 Task: Add a dentist appointment for a teeth cleaning on the 18th at 3:00 PM.
Action: Mouse moved to (583, 166)
Screenshot: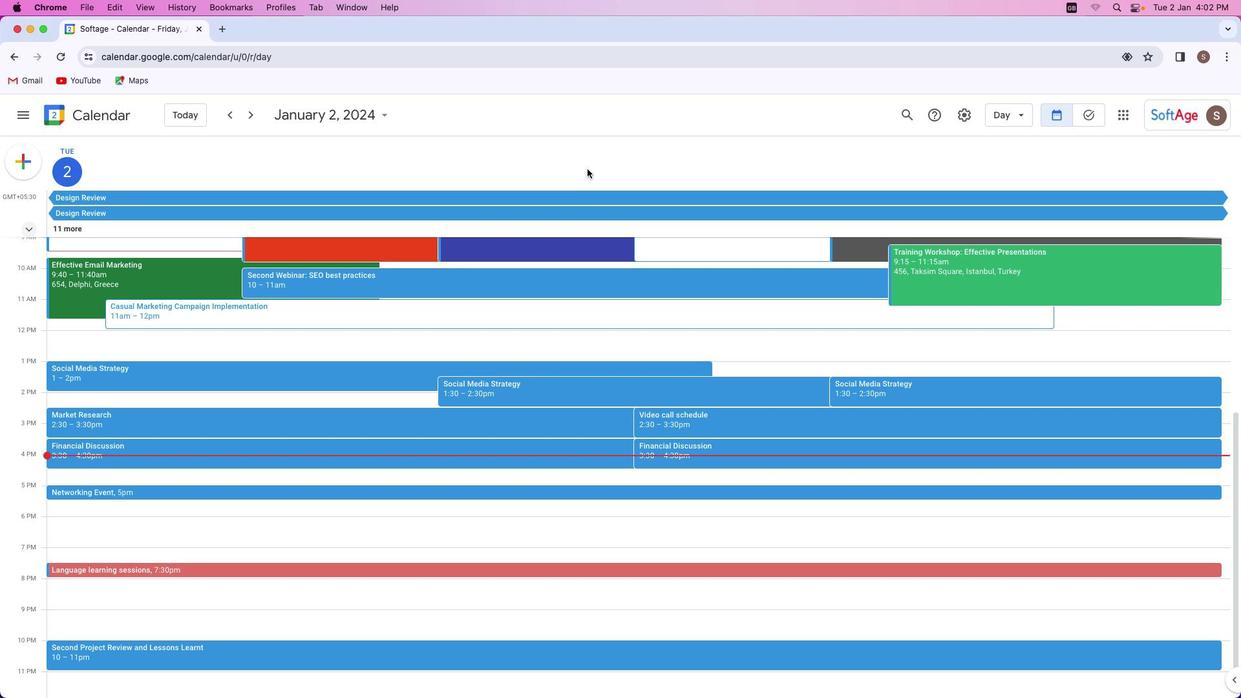 
Action: Mouse pressed left at (583, 166)
Screenshot: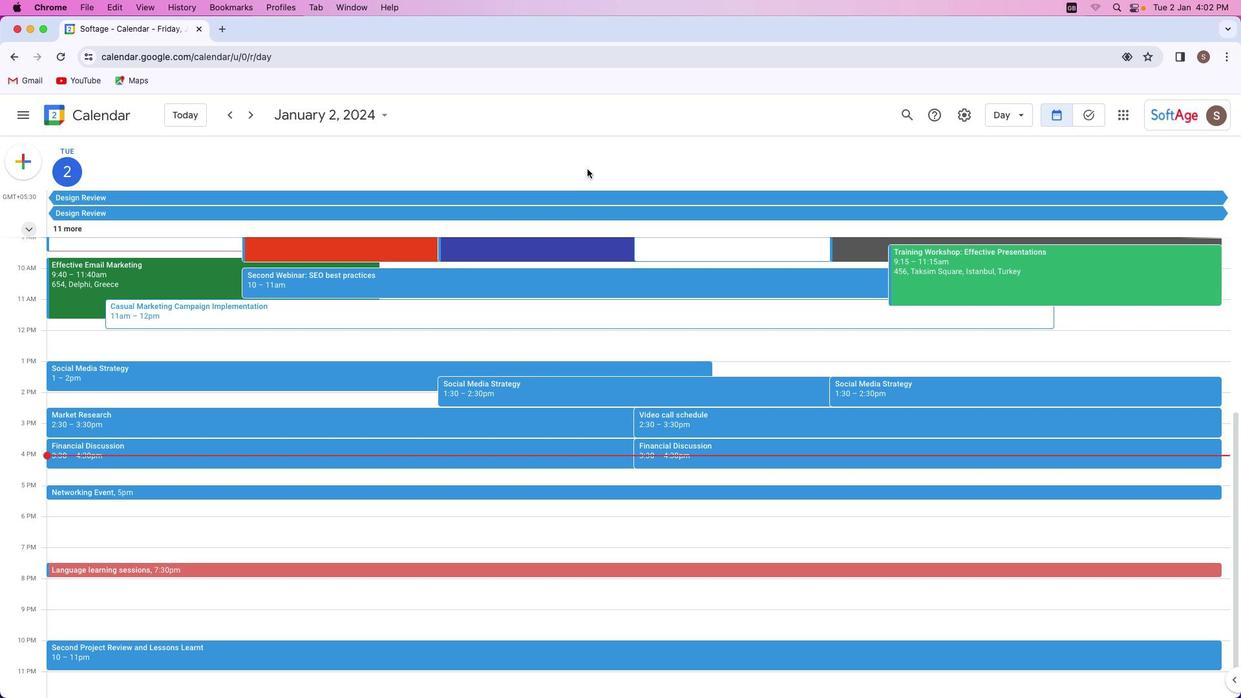 
Action: Mouse moved to (19, 155)
Screenshot: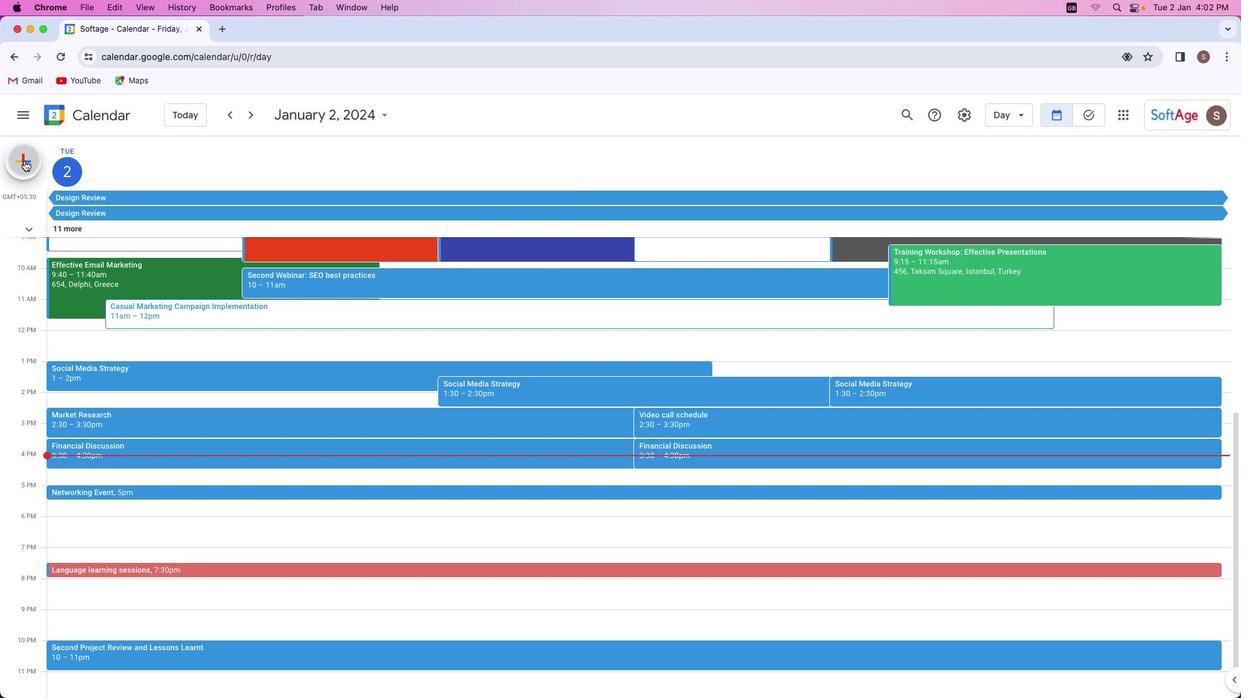 
Action: Mouse pressed left at (19, 155)
Screenshot: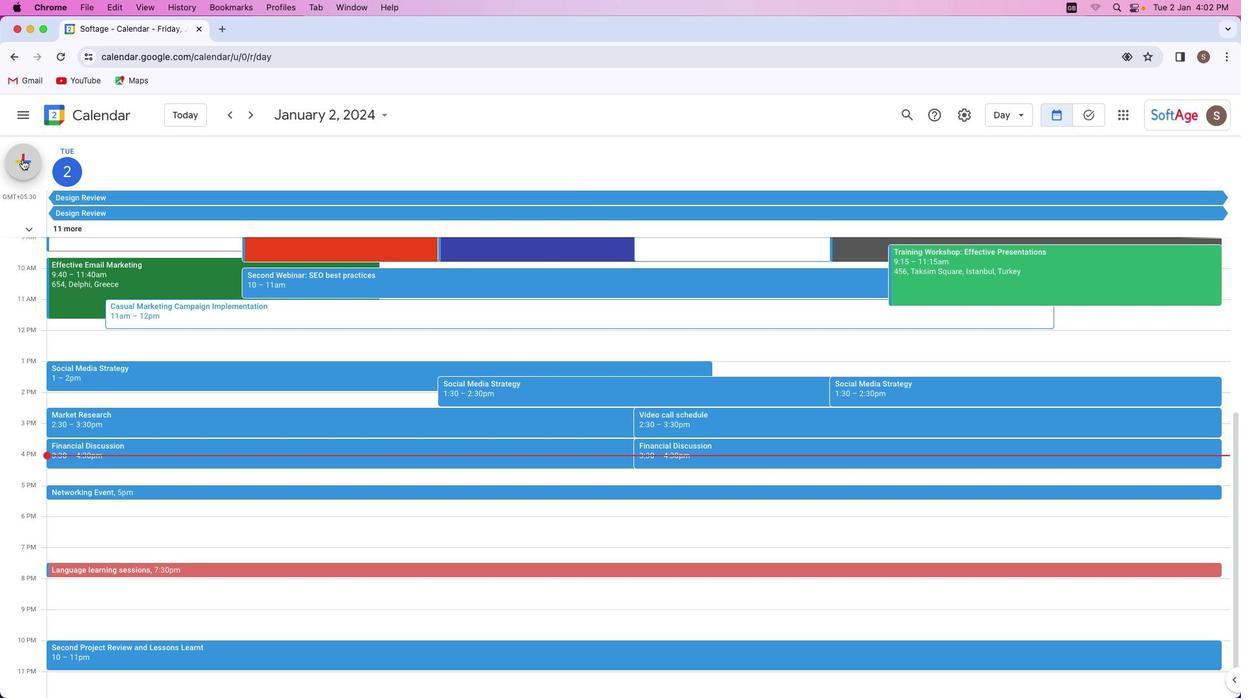 
Action: Mouse moved to (72, 296)
Screenshot: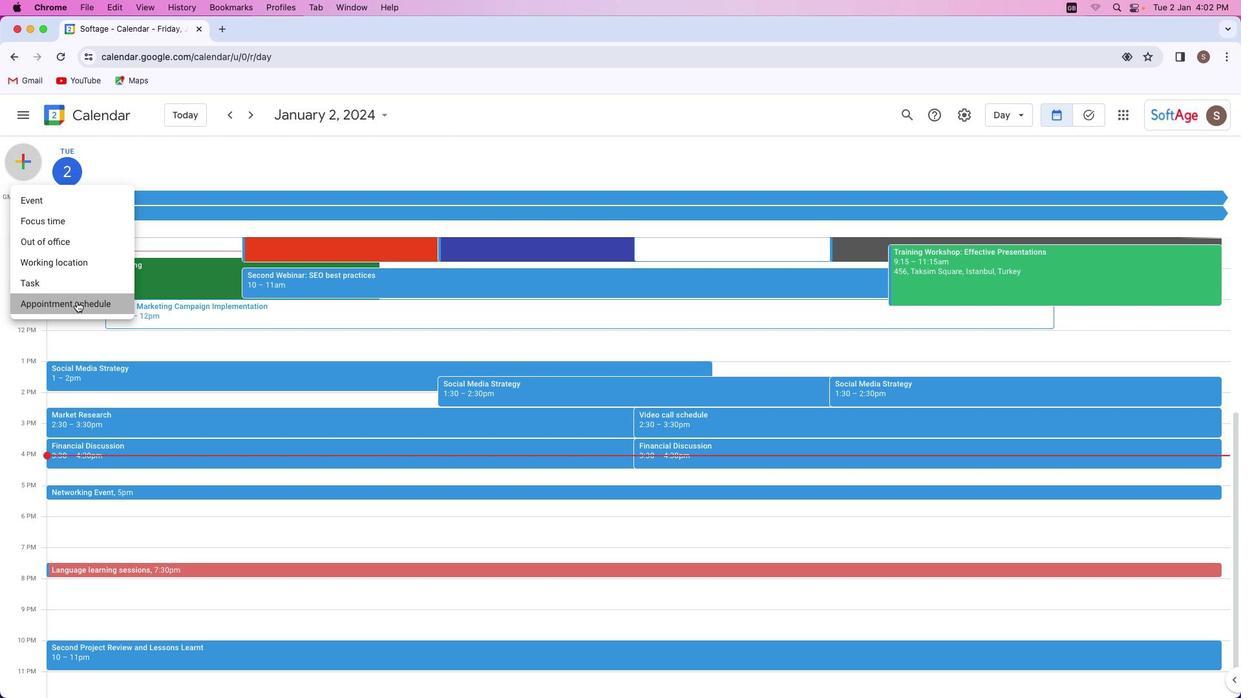 
Action: Mouse pressed left at (72, 296)
Screenshot: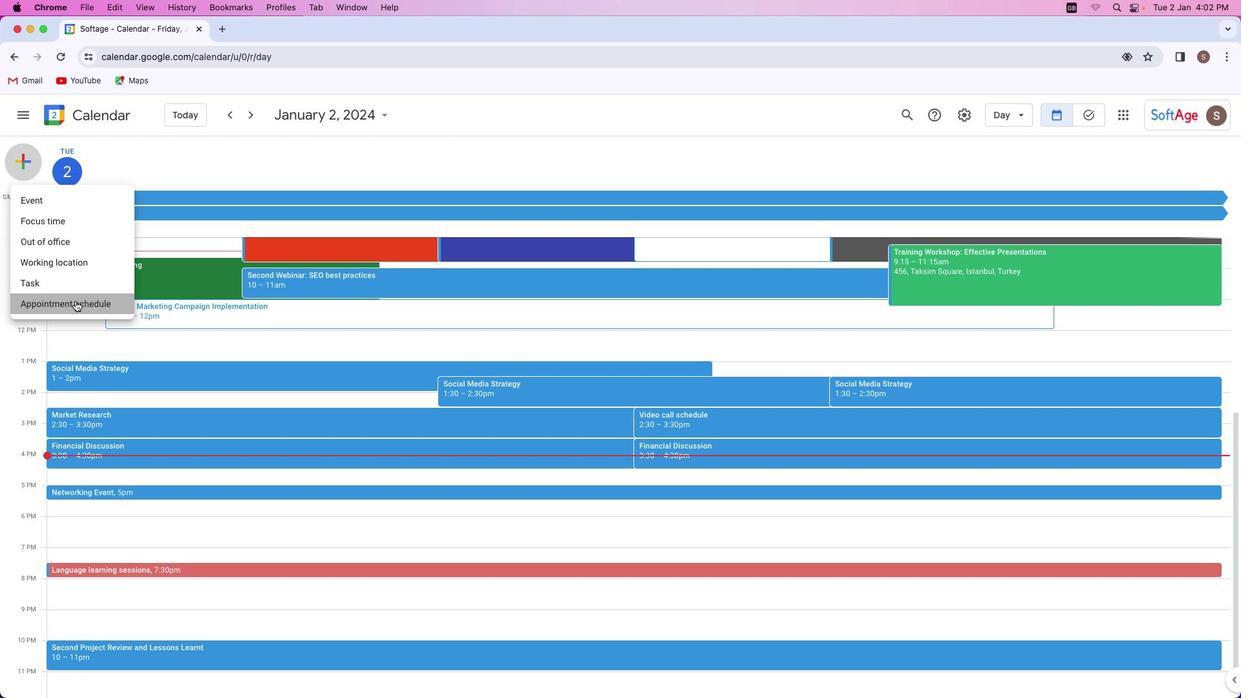 
Action: Mouse moved to (98, 153)
Screenshot: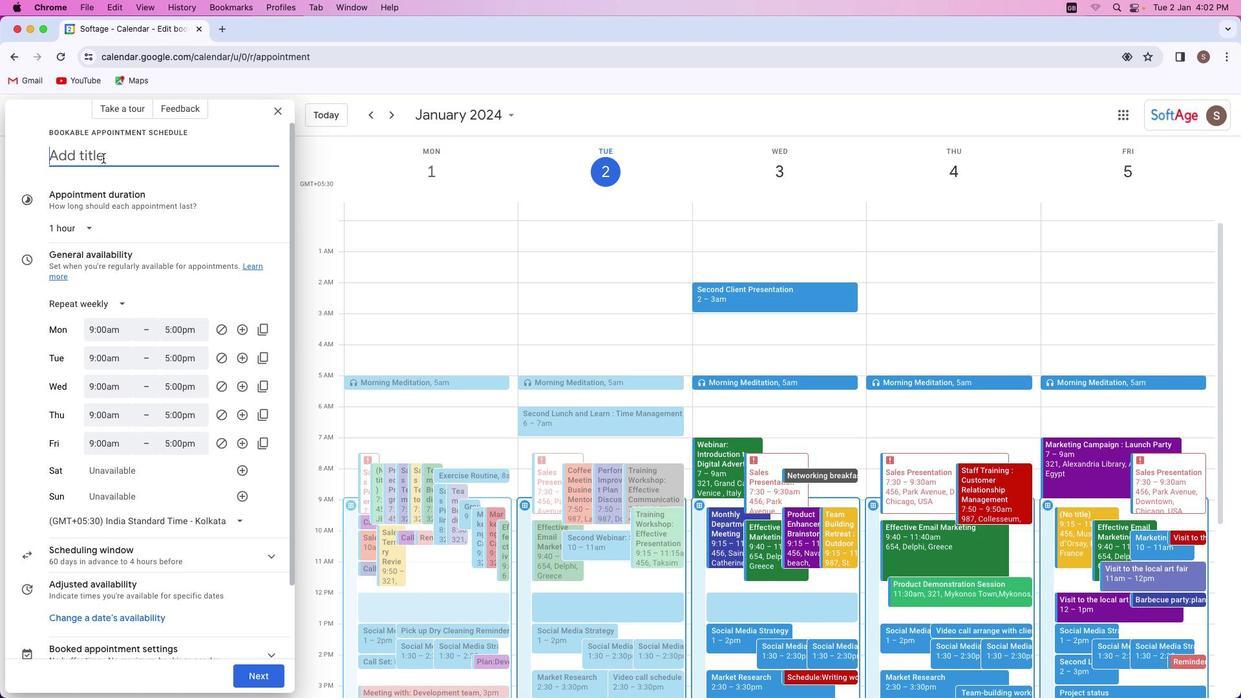 
Action: Key pressed Key.shift'D''e''n''t''i''s''t'Key.space'f''o''r'Key.space't''e''e''t''h'Key.space'c''l''e''a''n''i''n''g'
Screenshot: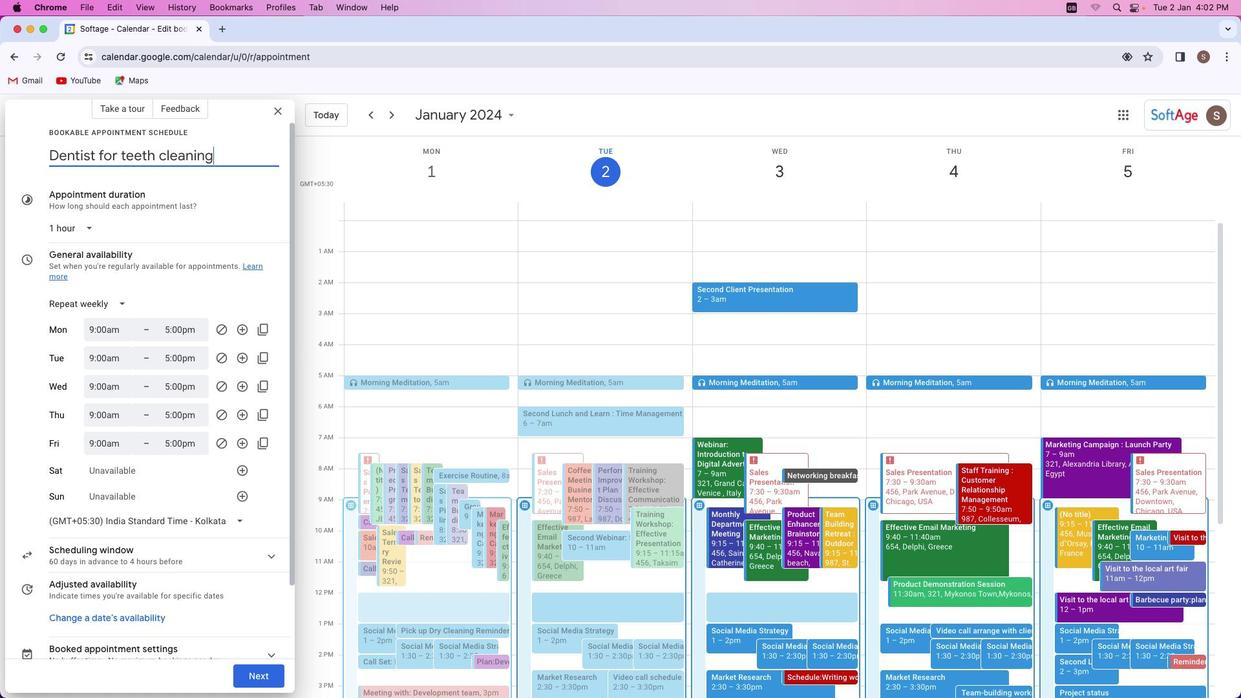 
Action: Mouse moved to (105, 301)
Screenshot: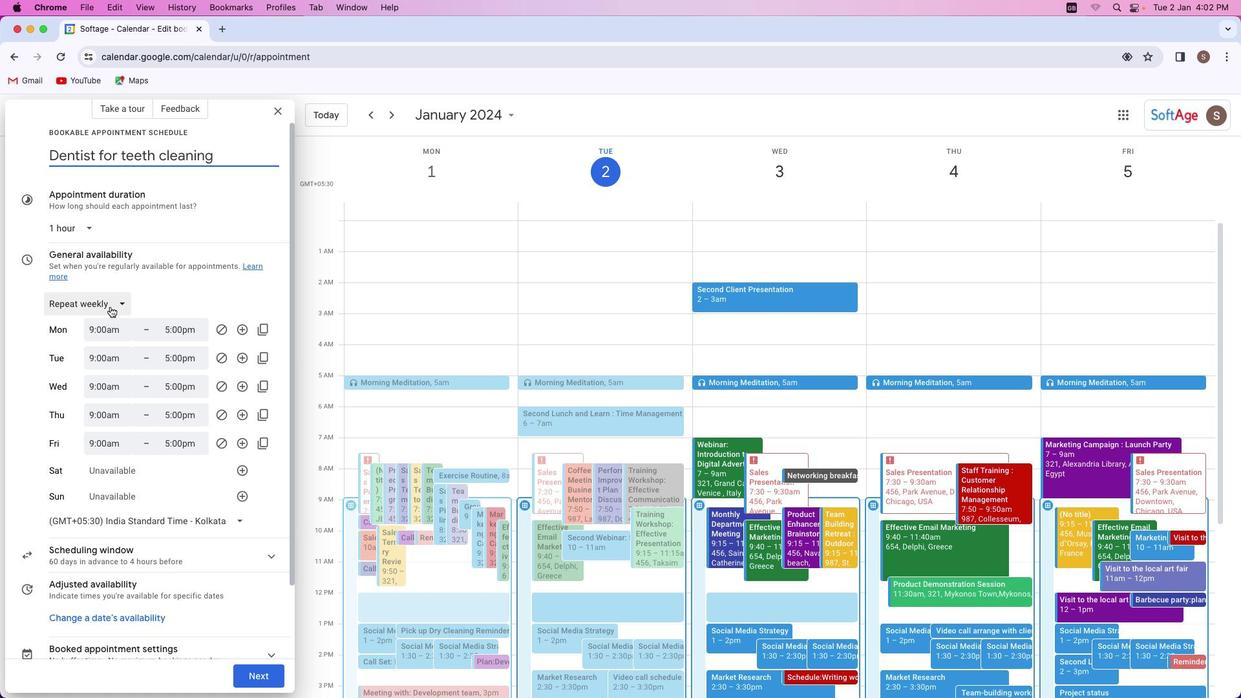 
Action: Mouse pressed left at (105, 301)
Screenshot: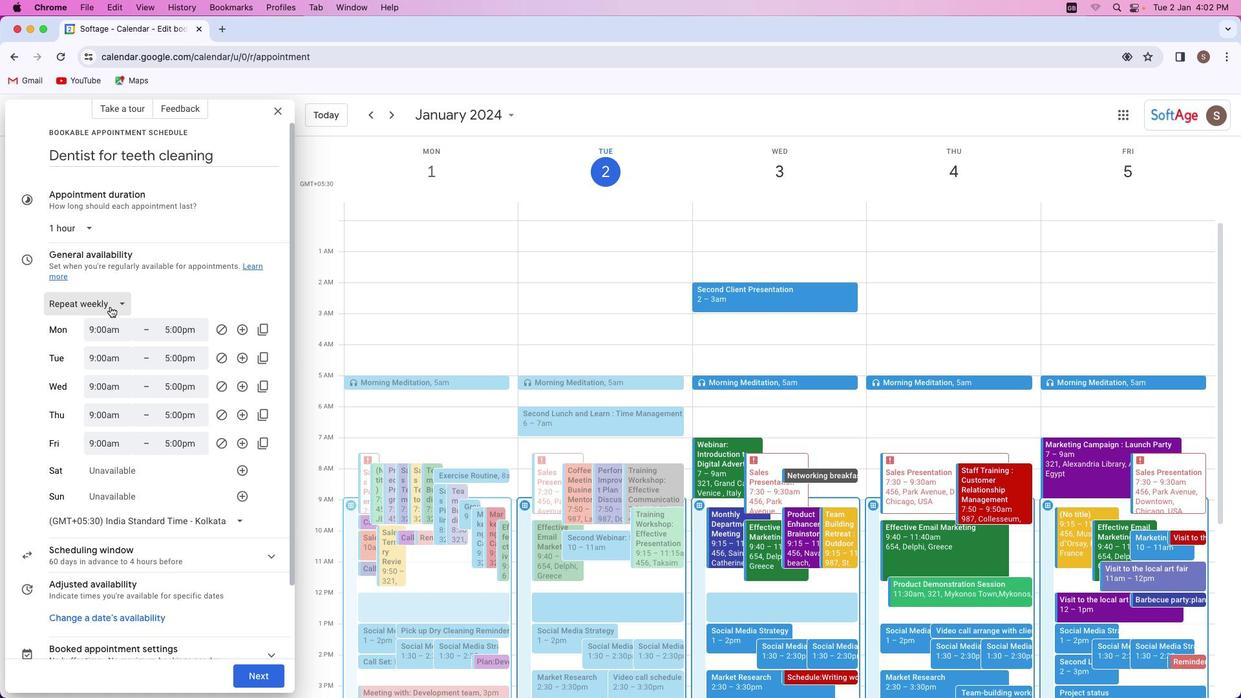 
Action: Mouse moved to (107, 325)
Screenshot: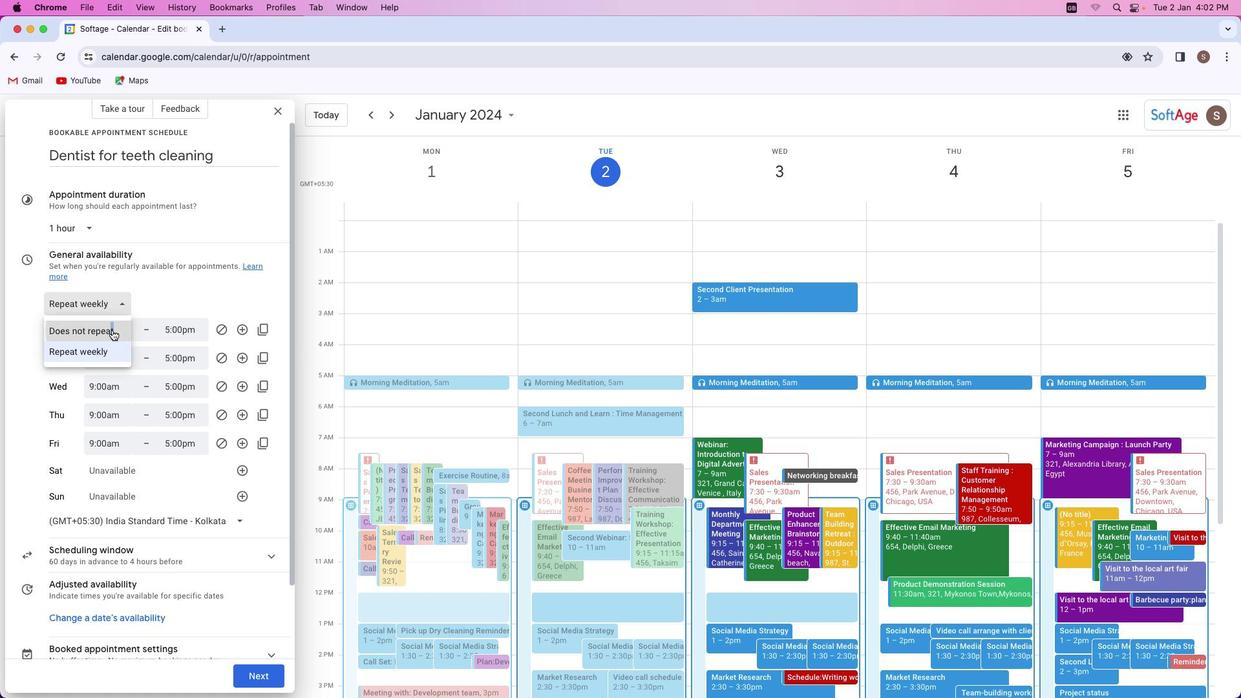 
Action: Mouse pressed left at (107, 325)
Screenshot: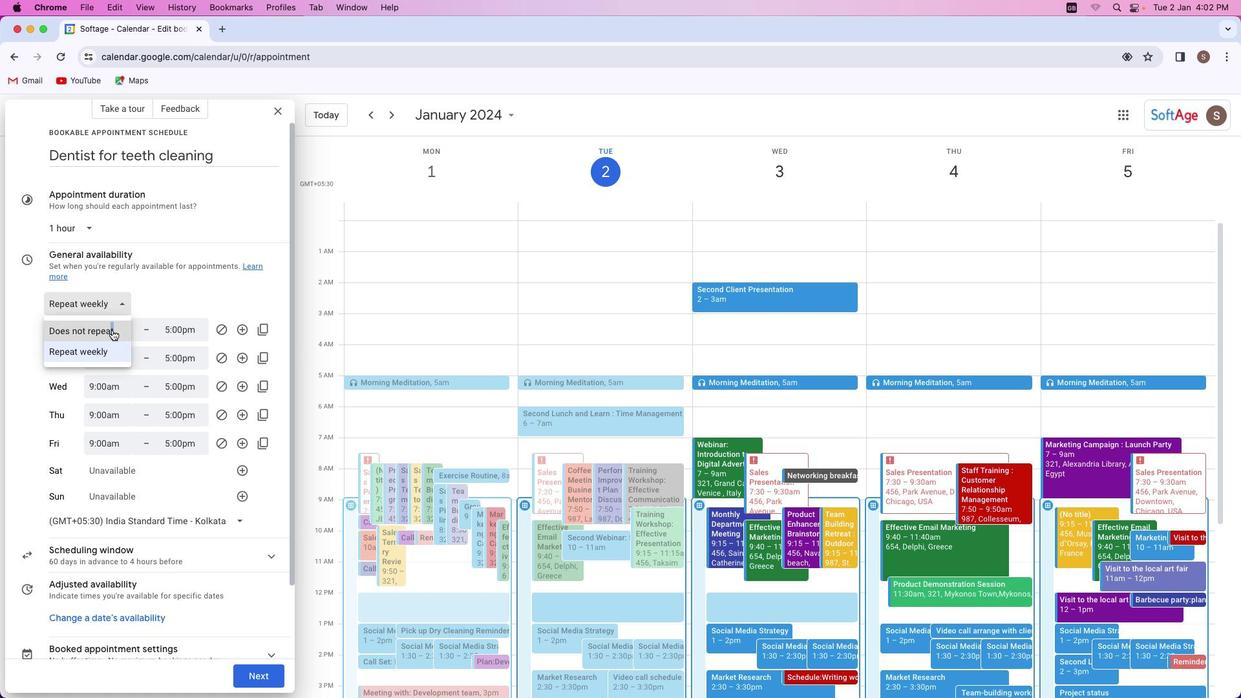 
Action: Mouse moved to (81, 314)
Screenshot: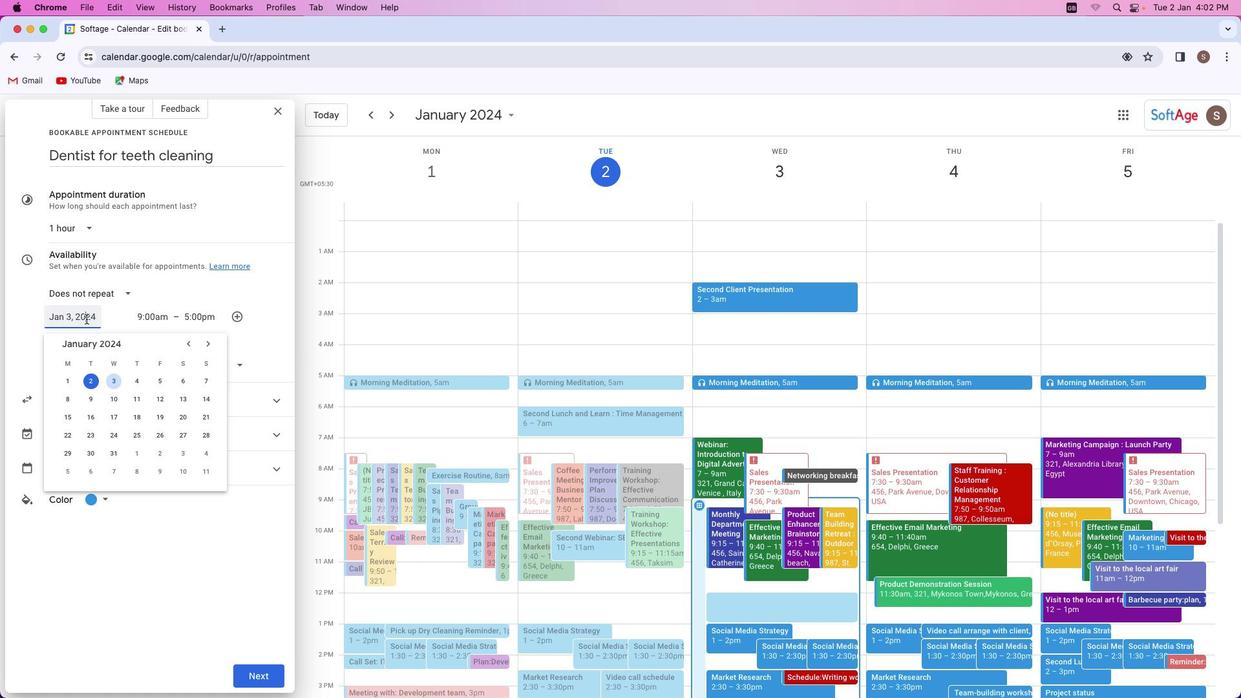 
Action: Mouse pressed left at (81, 314)
Screenshot: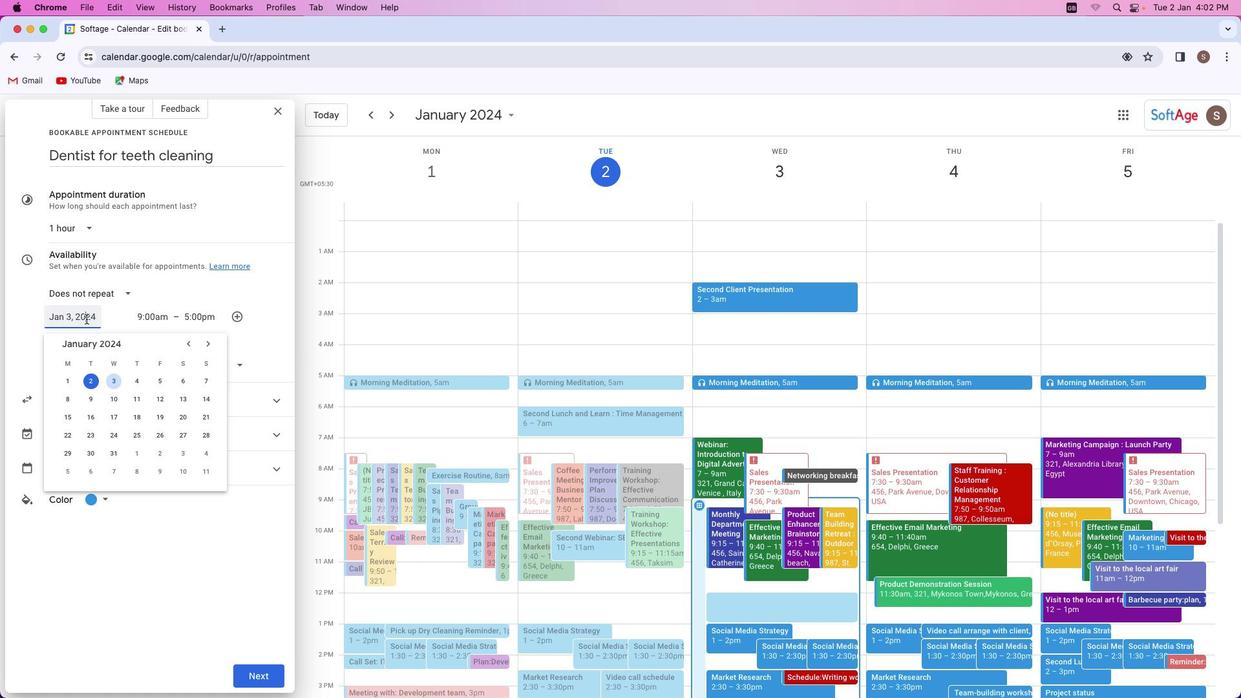 
Action: Mouse moved to (132, 415)
Screenshot: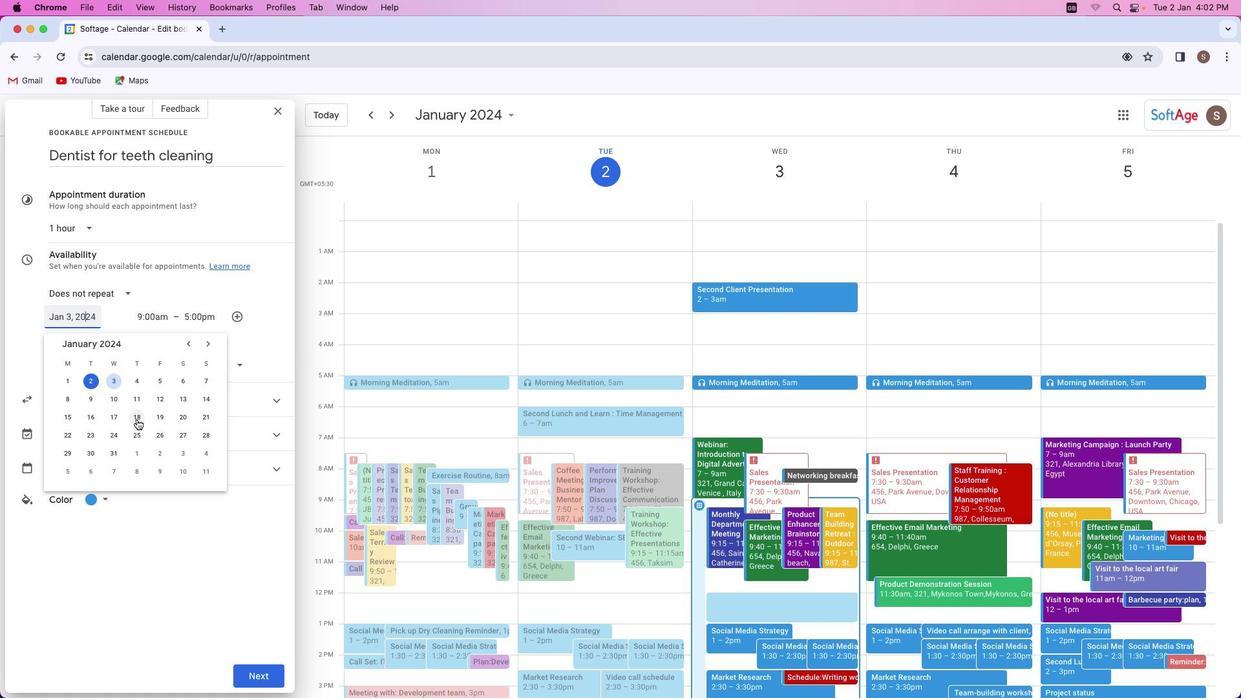 
Action: Mouse pressed left at (132, 415)
Screenshot: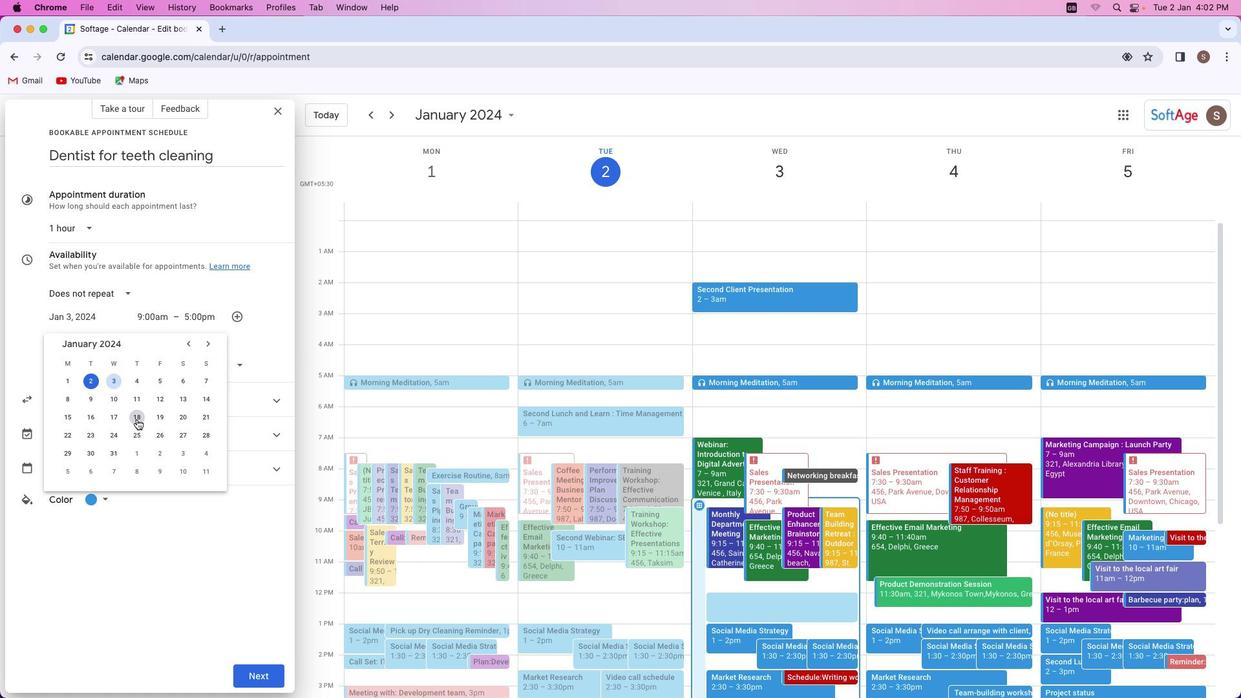 
Action: Mouse moved to (146, 307)
Screenshot: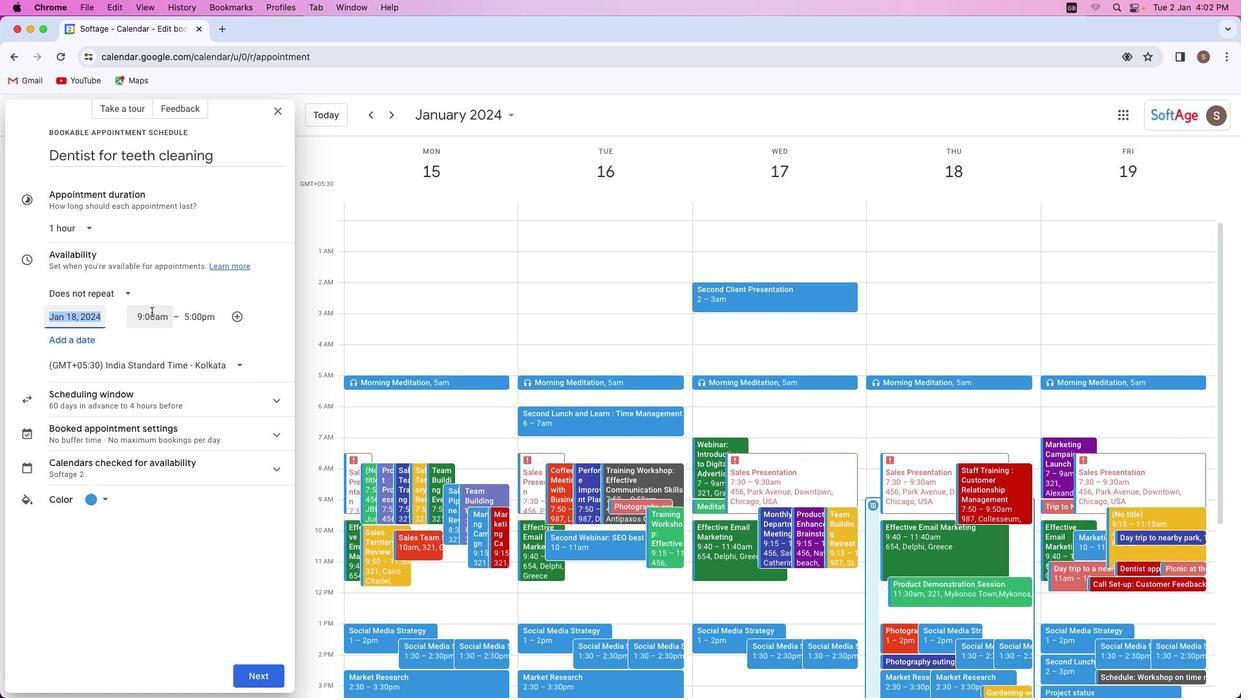 
Action: Mouse pressed left at (146, 307)
Screenshot: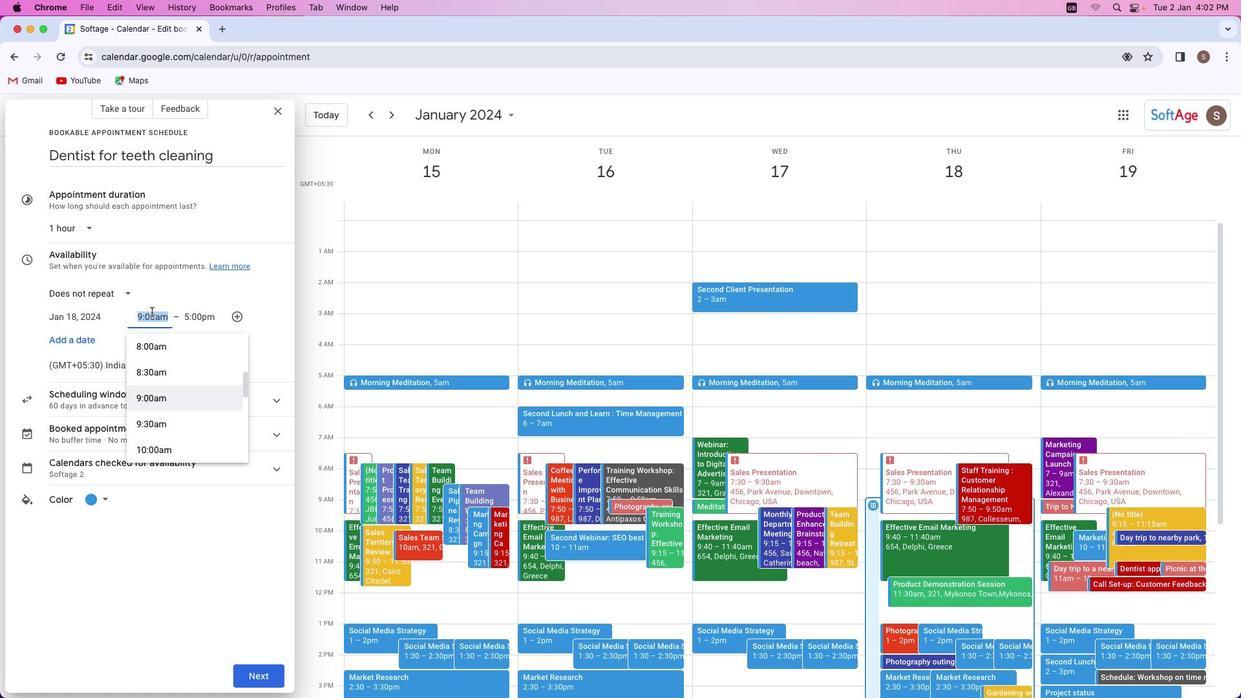 
Action: Mouse moved to (171, 378)
Screenshot: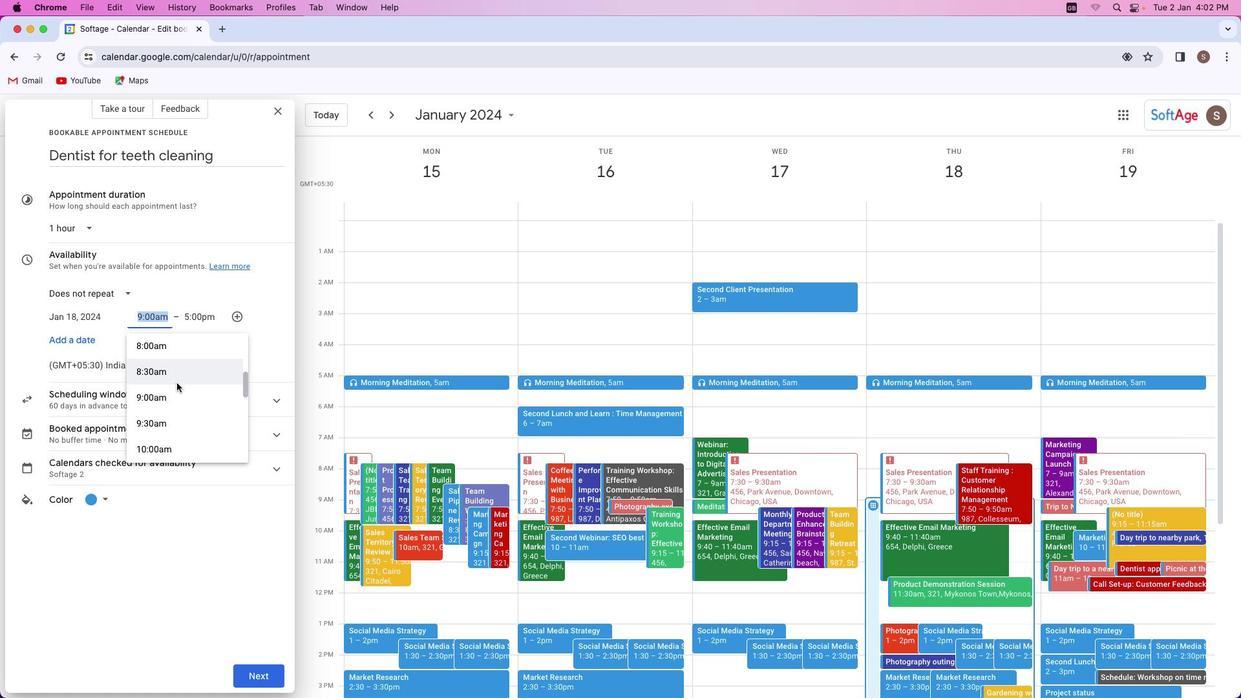 
Action: Mouse scrolled (171, 378) with delta (-3, -4)
Screenshot: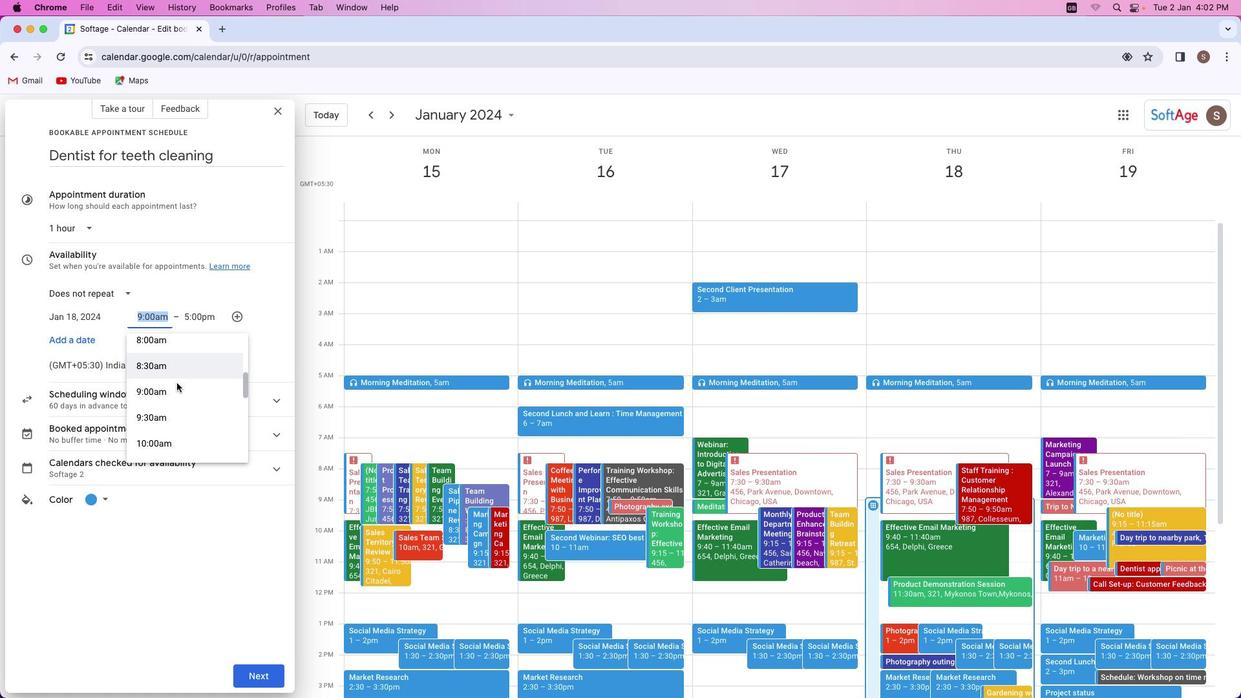 
Action: Mouse scrolled (171, 378) with delta (-3, -4)
Screenshot: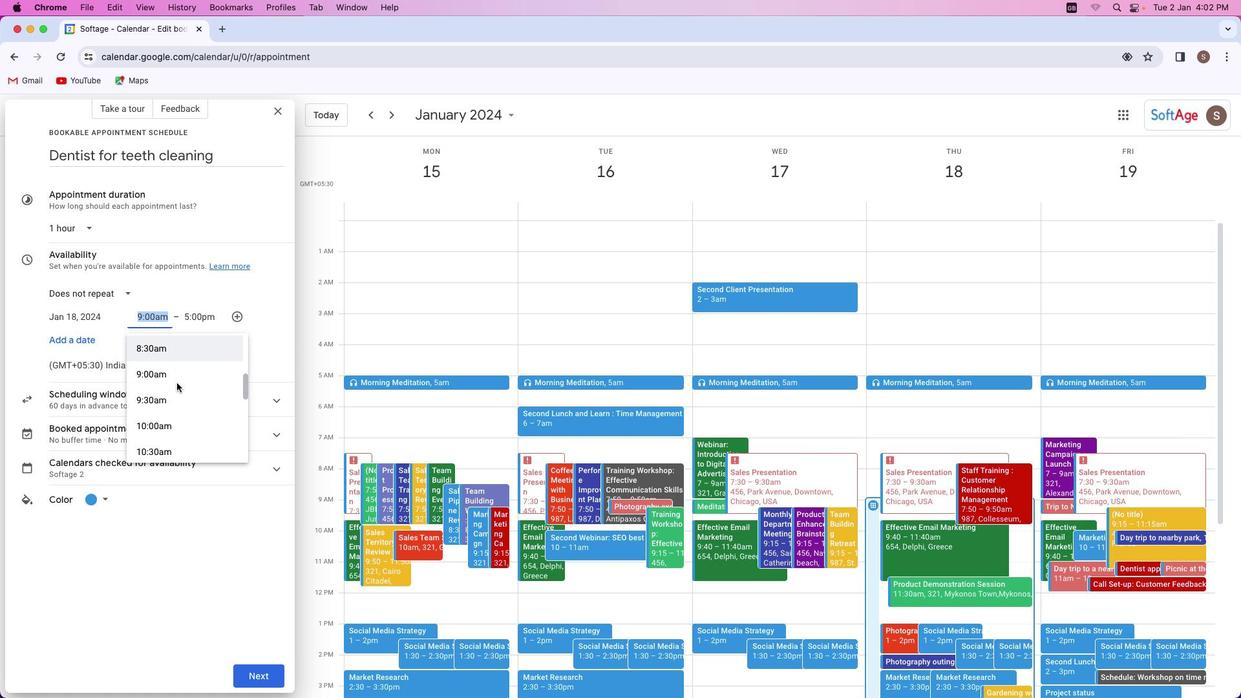 
Action: Mouse scrolled (171, 378) with delta (-3, -4)
Screenshot: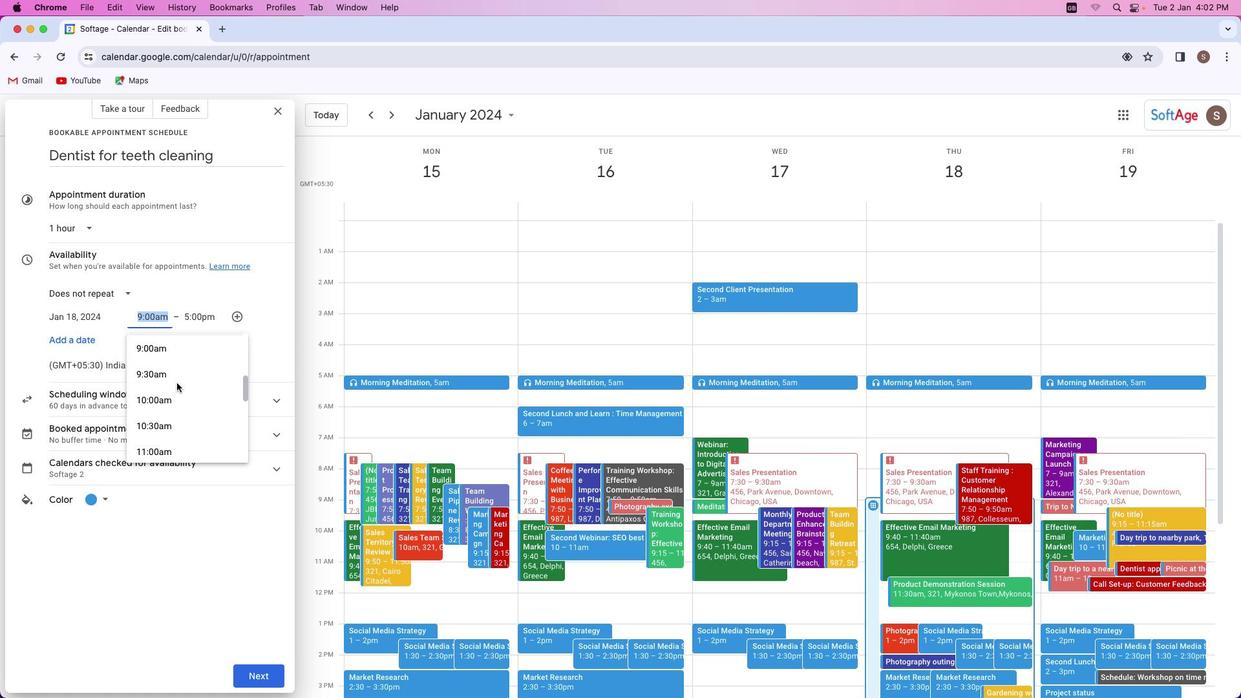 
Action: Mouse scrolled (171, 378) with delta (-3, -4)
Screenshot: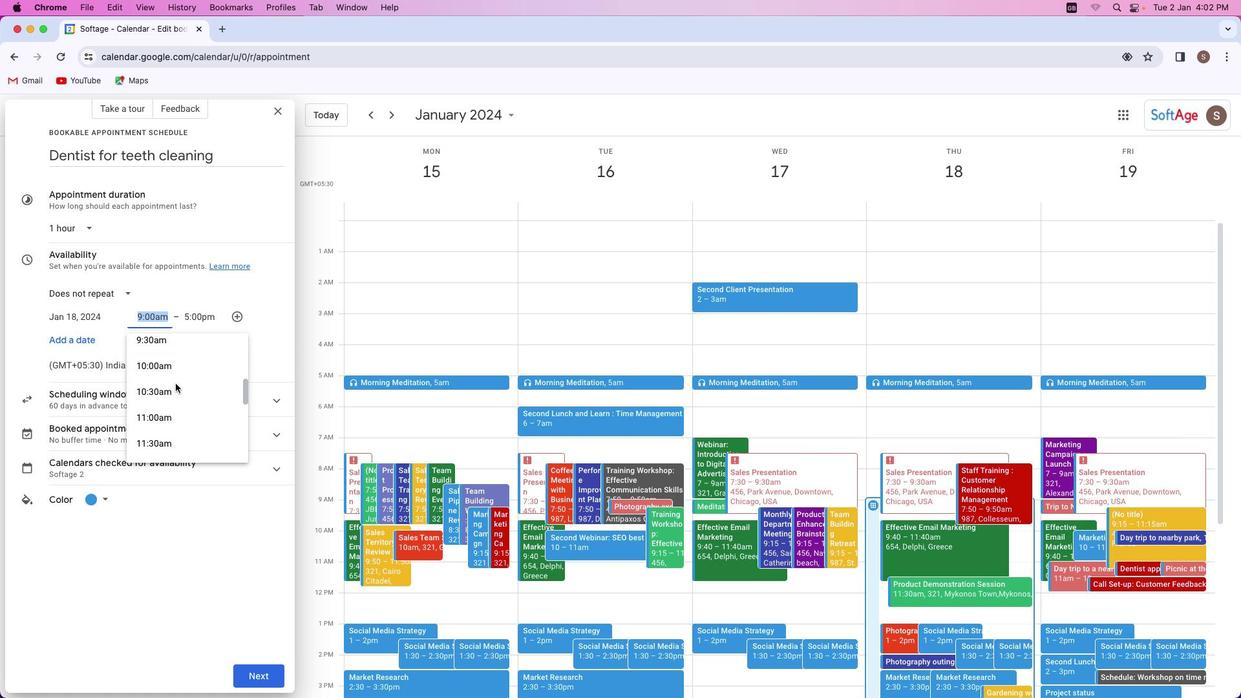 
Action: Mouse scrolled (171, 378) with delta (-3, -4)
Screenshot: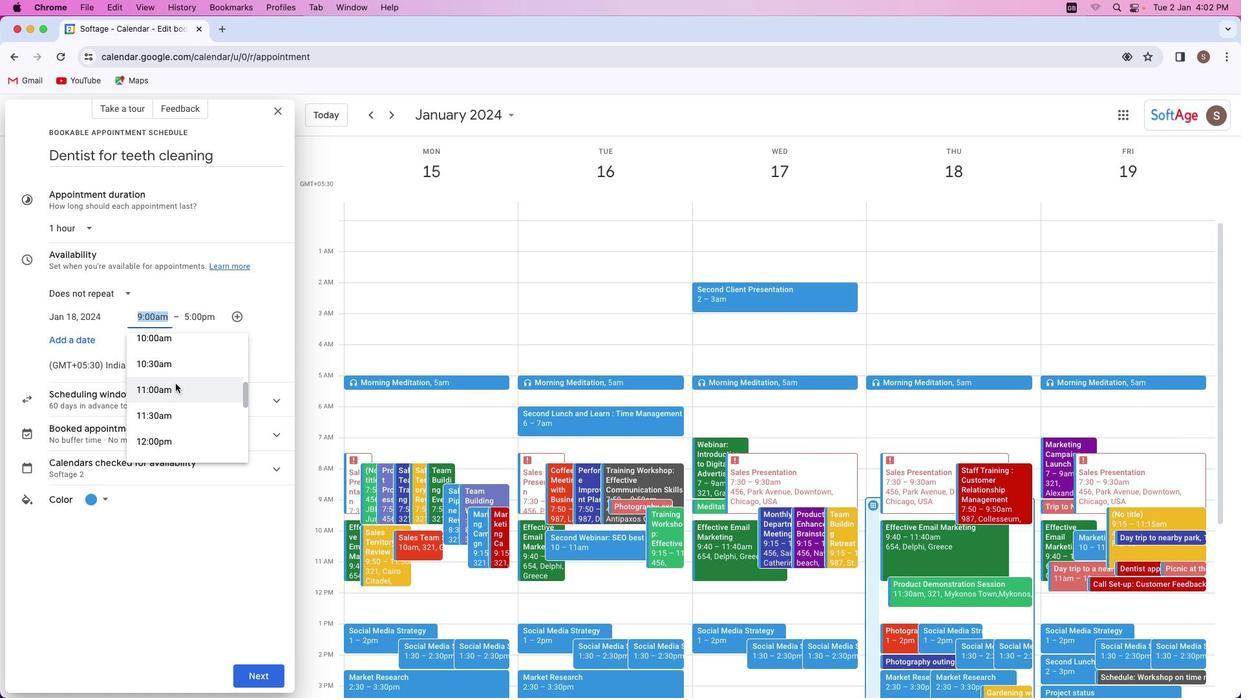 
Action: Mouse moved to (170, 376)
Screenshot: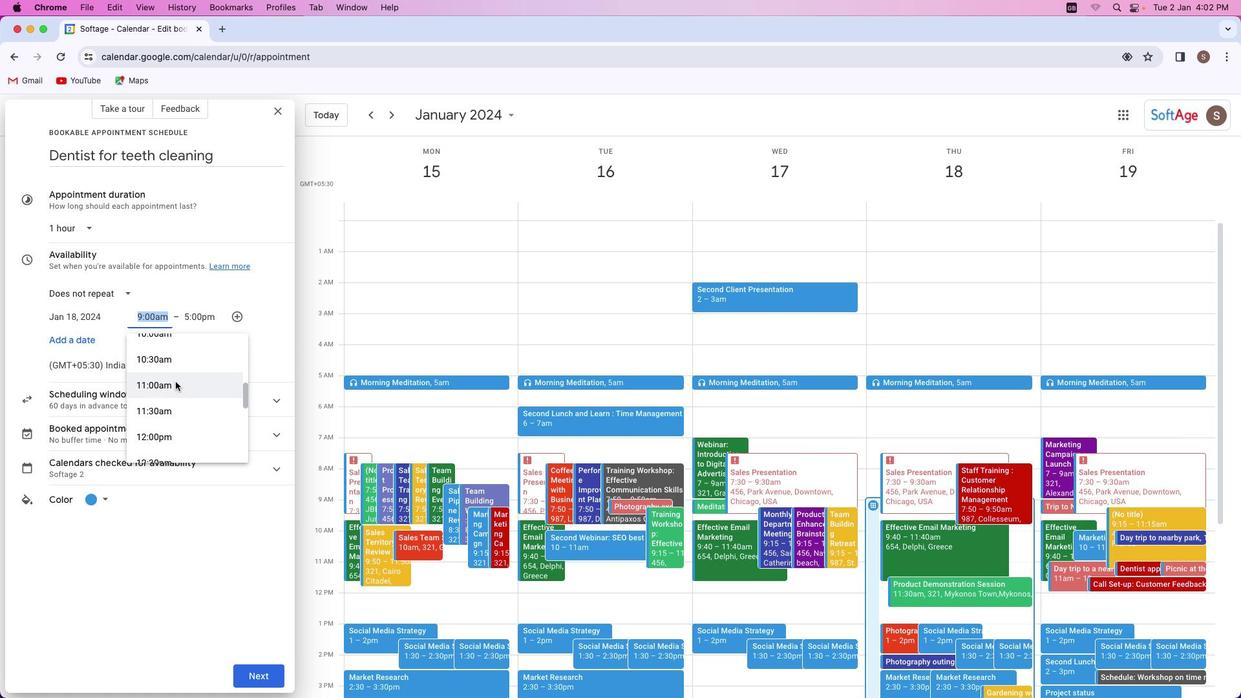 
Action: Mouse scrolled (170, 376) with delta (-3, -4)
Screenshot: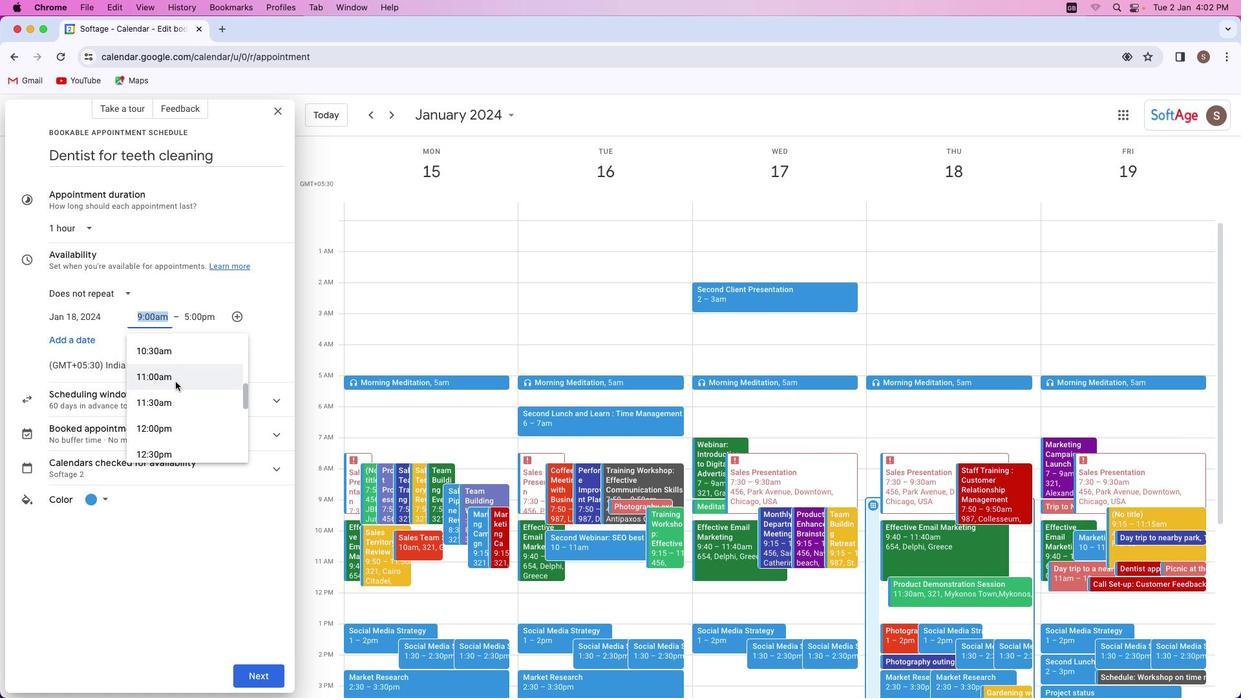 
Action: Mouse scrolled (170, 376) with delta (-3, -4)
Screenshot: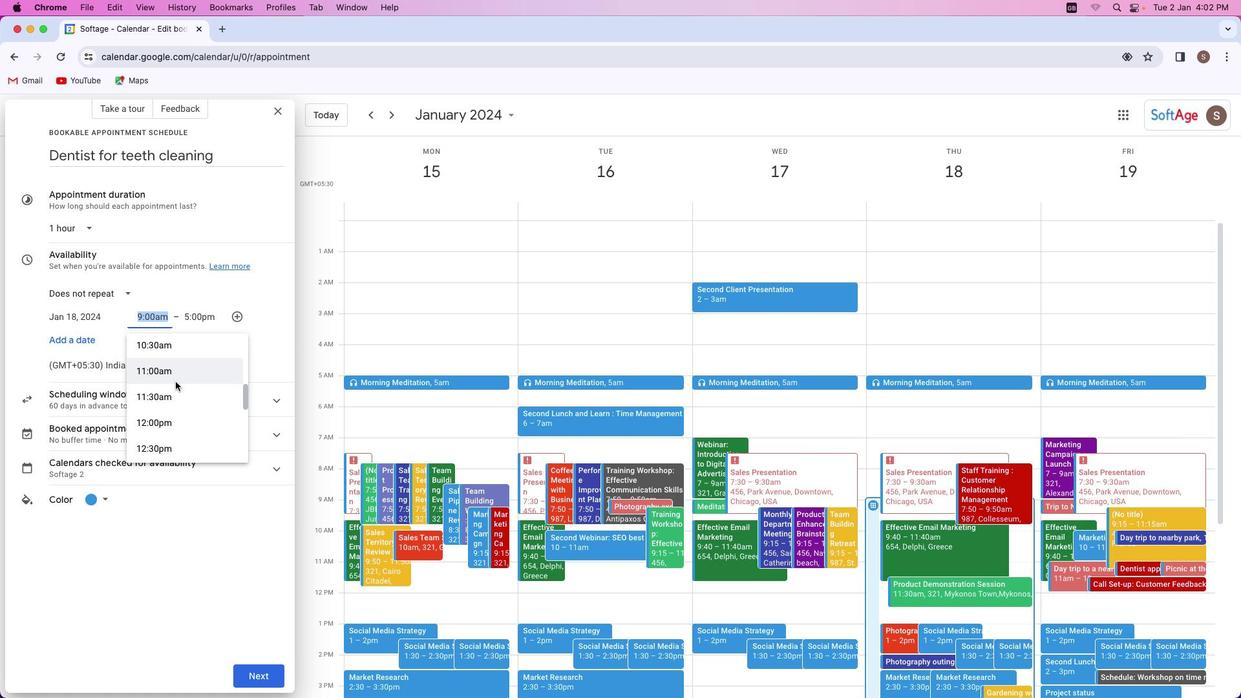 
Action: Mouse scrolled (170, 376) with delta (-3, -4)
Screenshot: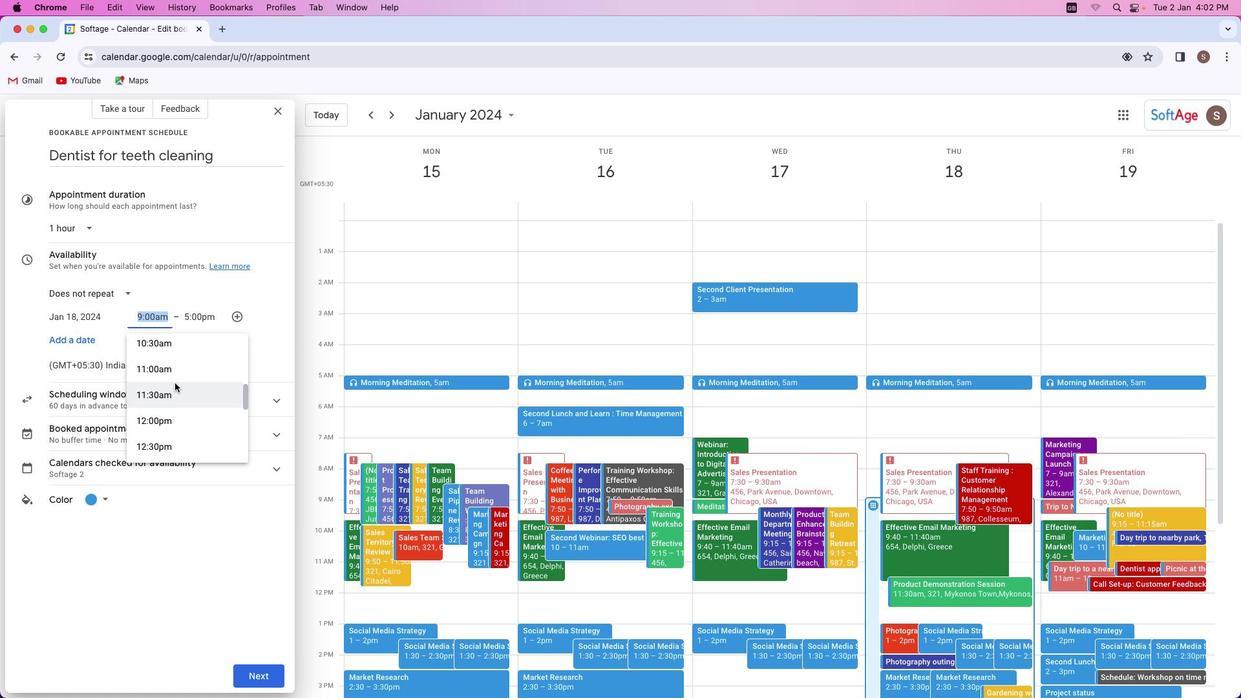 
Action: Mouse moved to (170, 377)
Screenshot: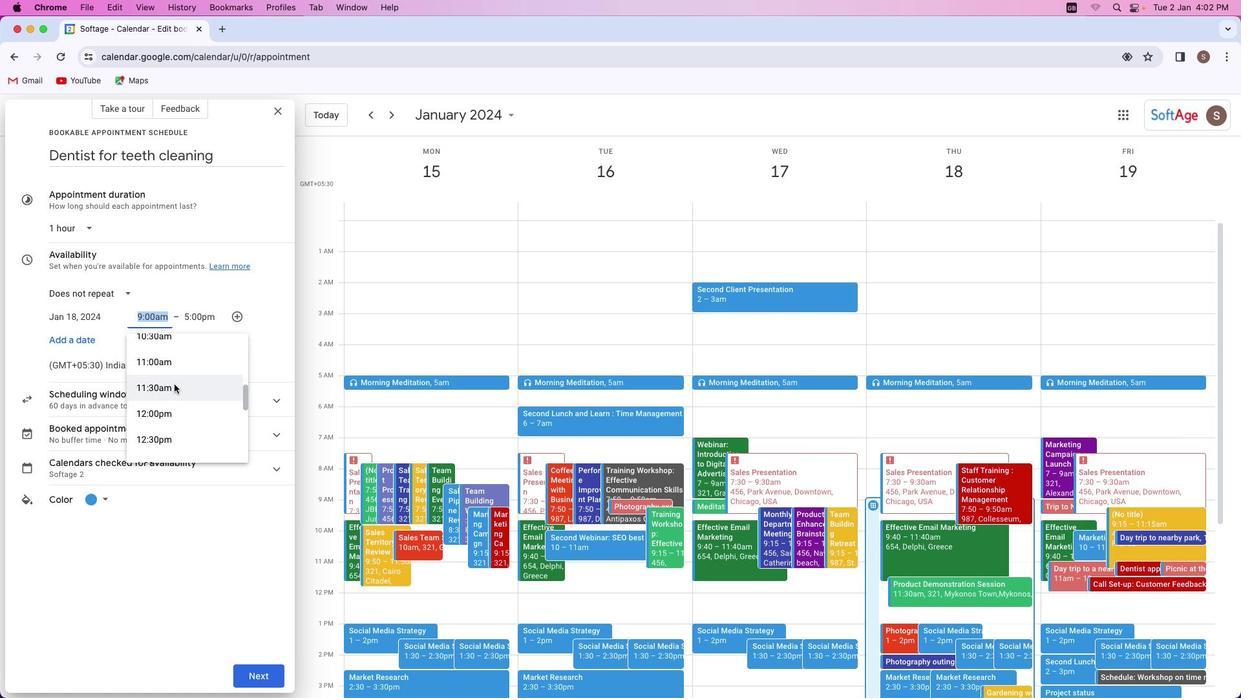 
Action: Mouse scrolled (170, 377) with delta (-3, -4)
Screenshot: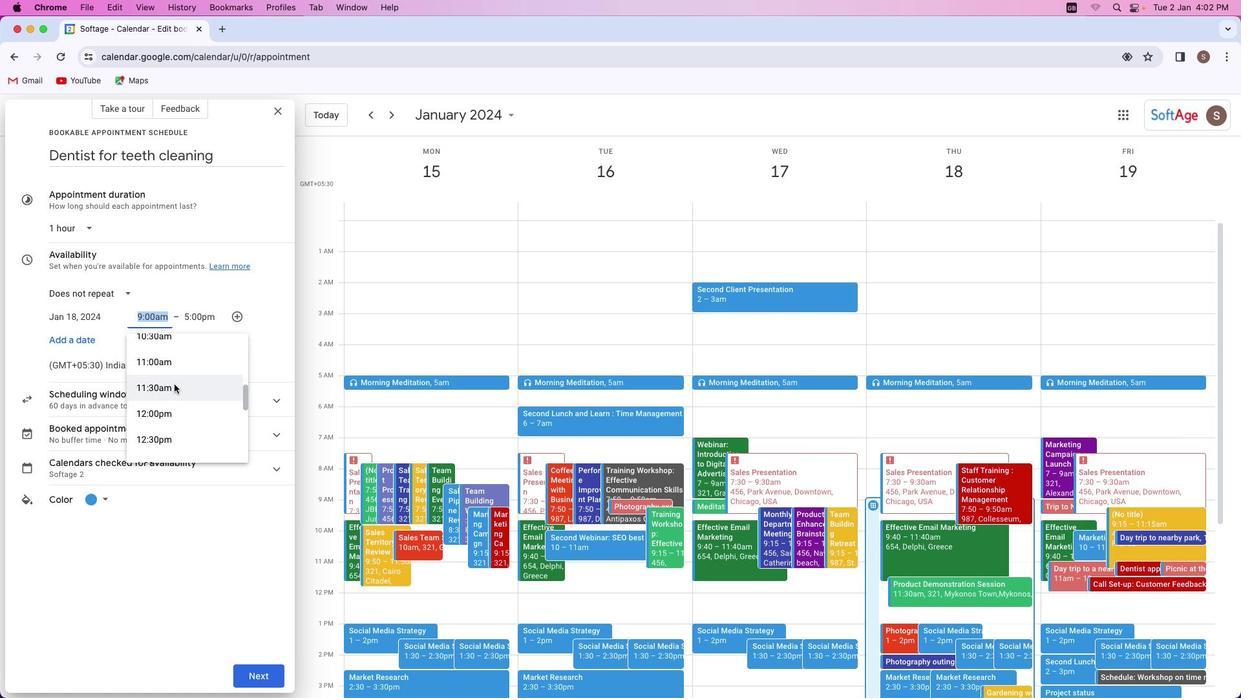 
Action: Mouse moved to (170, 378)
Screenshot: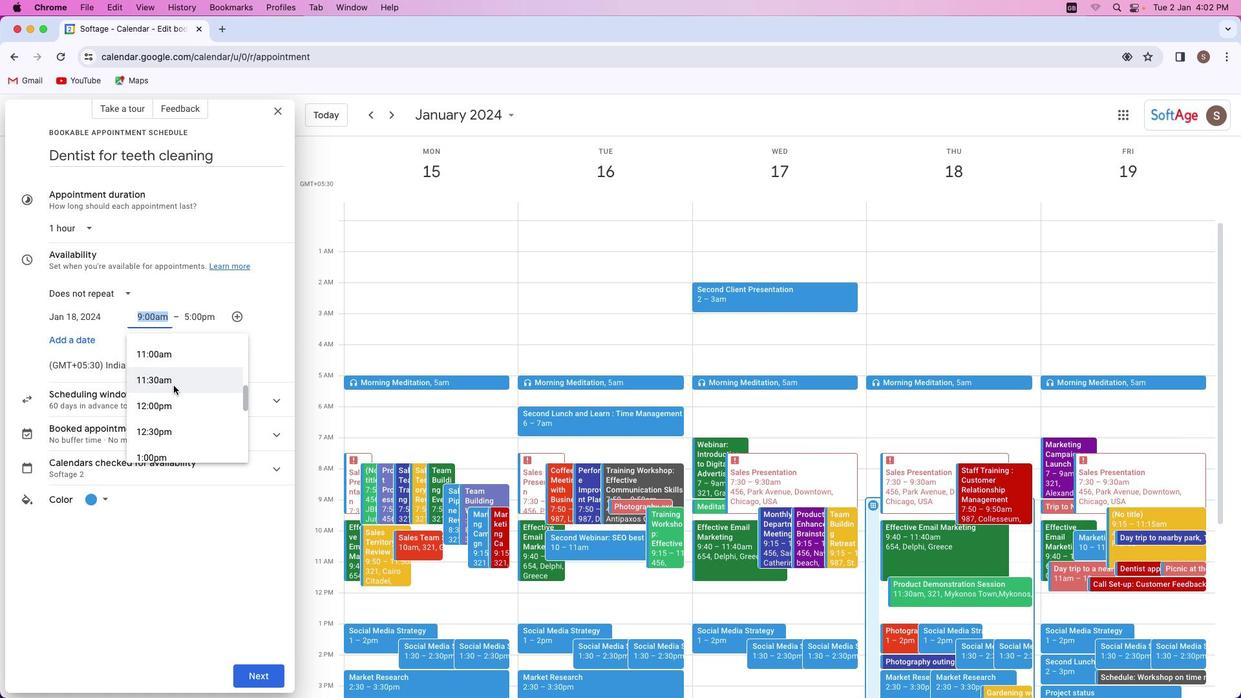 
Action: Mouse scrolled (170, 378) with delta (-3, -4)
Screenshot: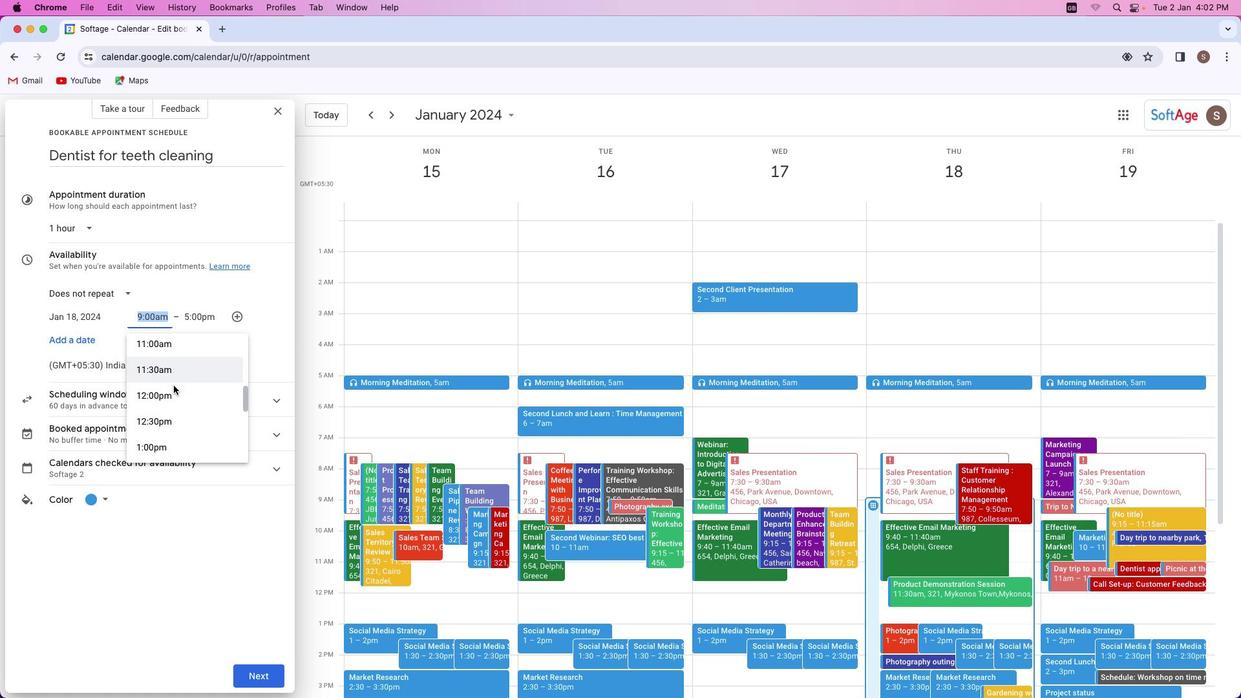
Action: Mouse moved to (170, 378)
Screenshot: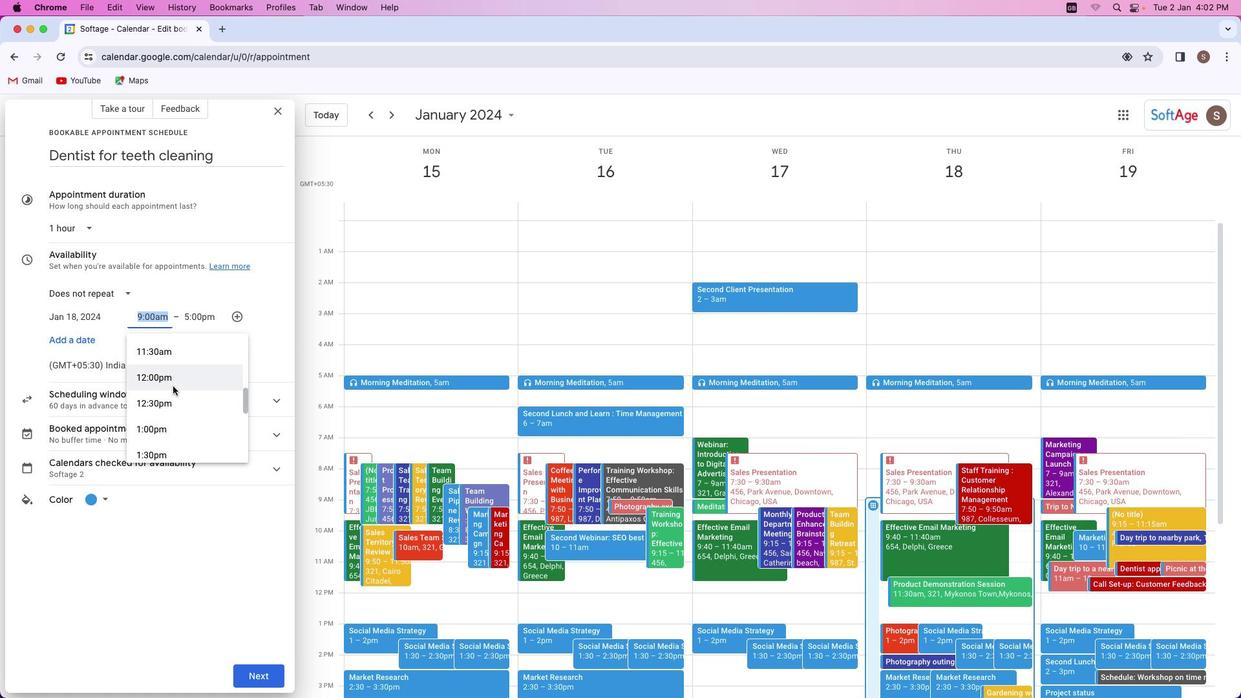 
Action: Mouse scrolled (170, 378) with delta (-3, -4)
Screenshot: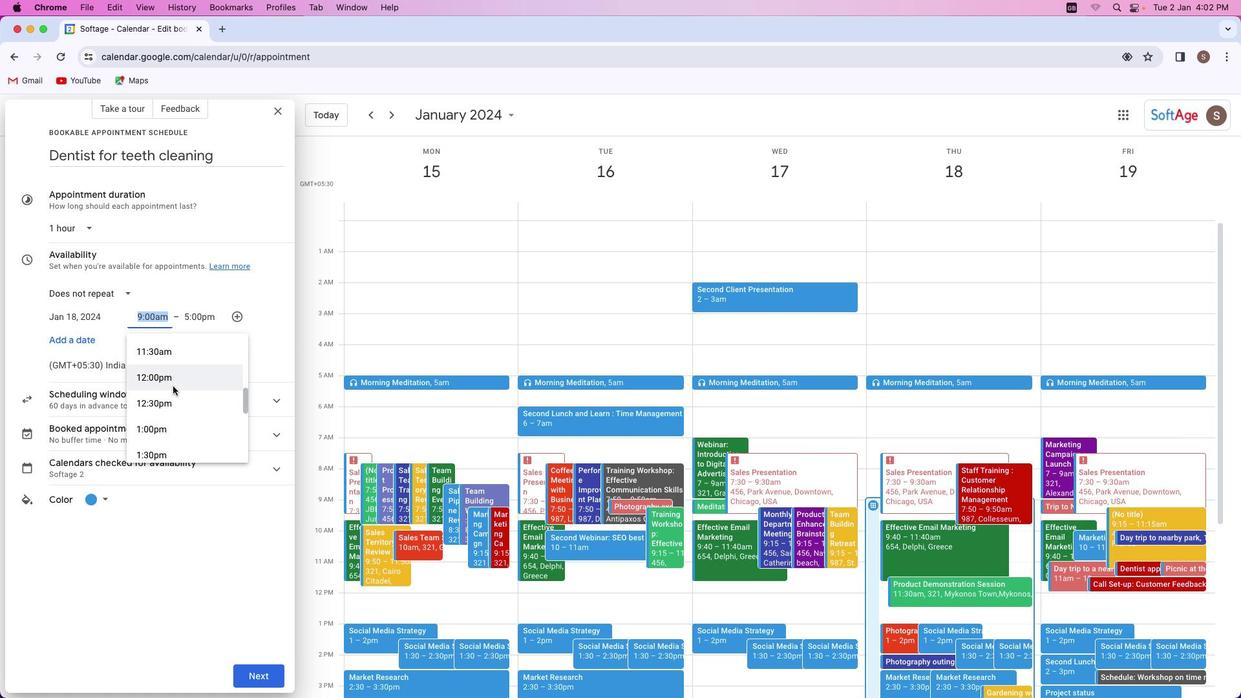 
Action: Mouse moved to (168, 380)
Screenshot: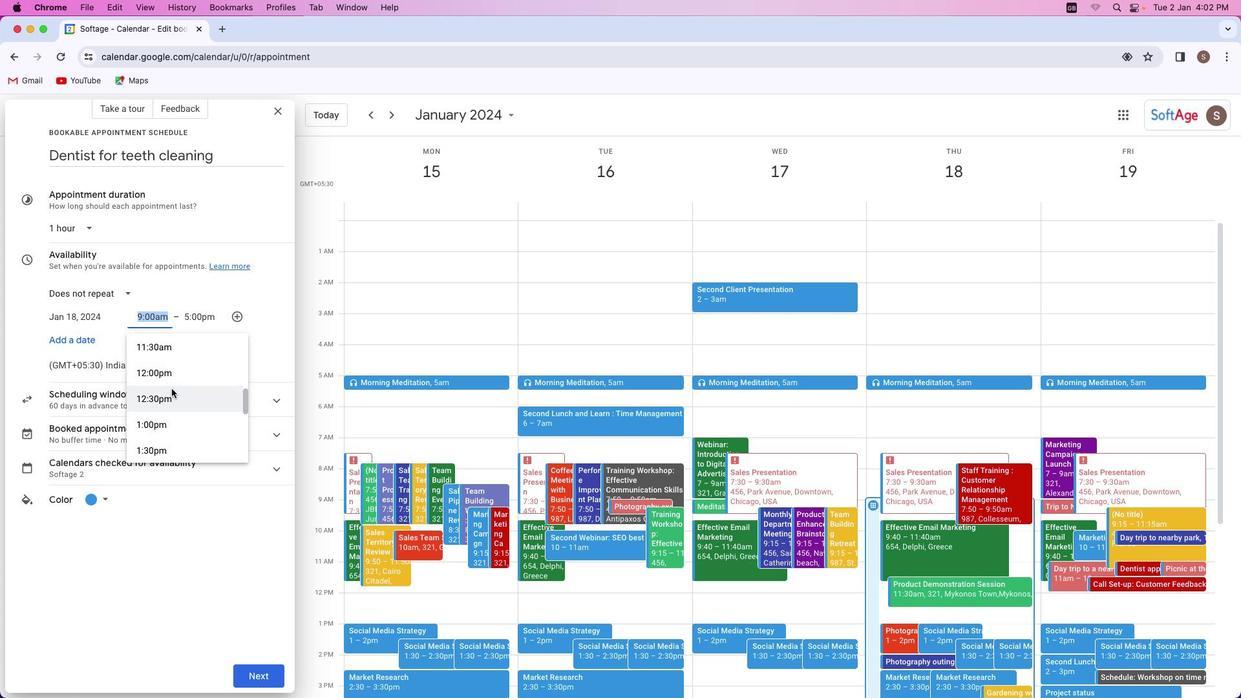 
Action: Mouse scrolled (168, 380) with delta (-3, -4)
Screenshot: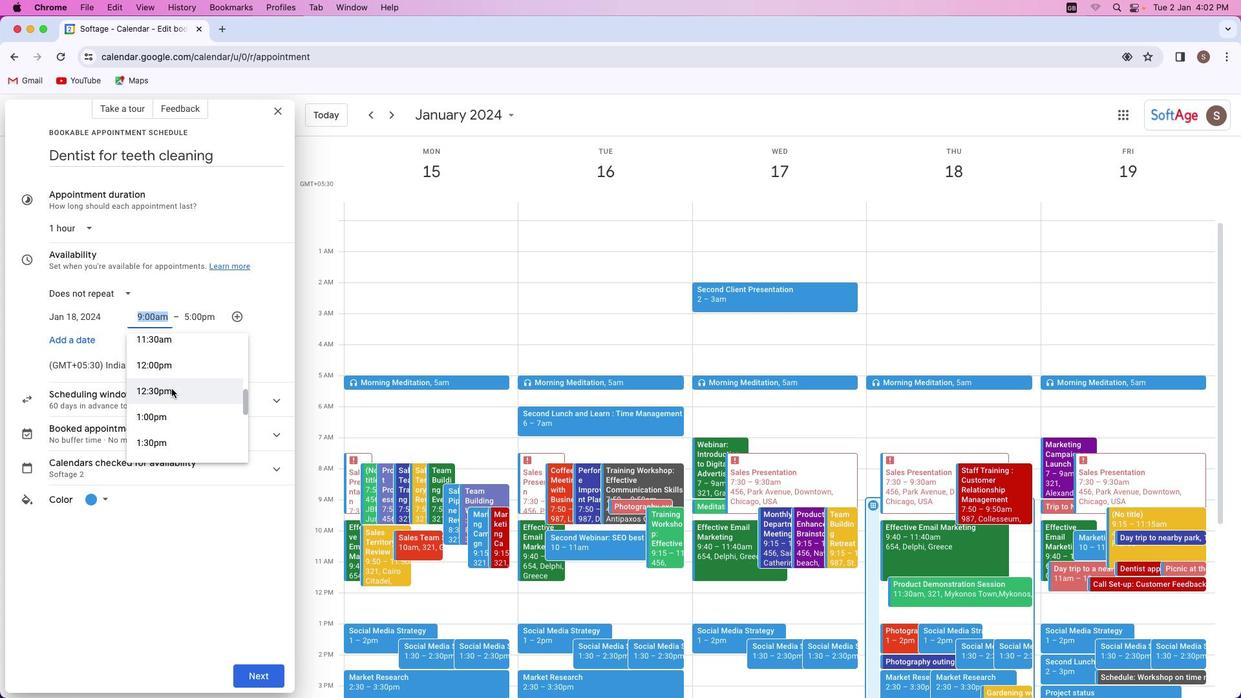 
Action: Mouse moved to (167, 383)
Screenshot: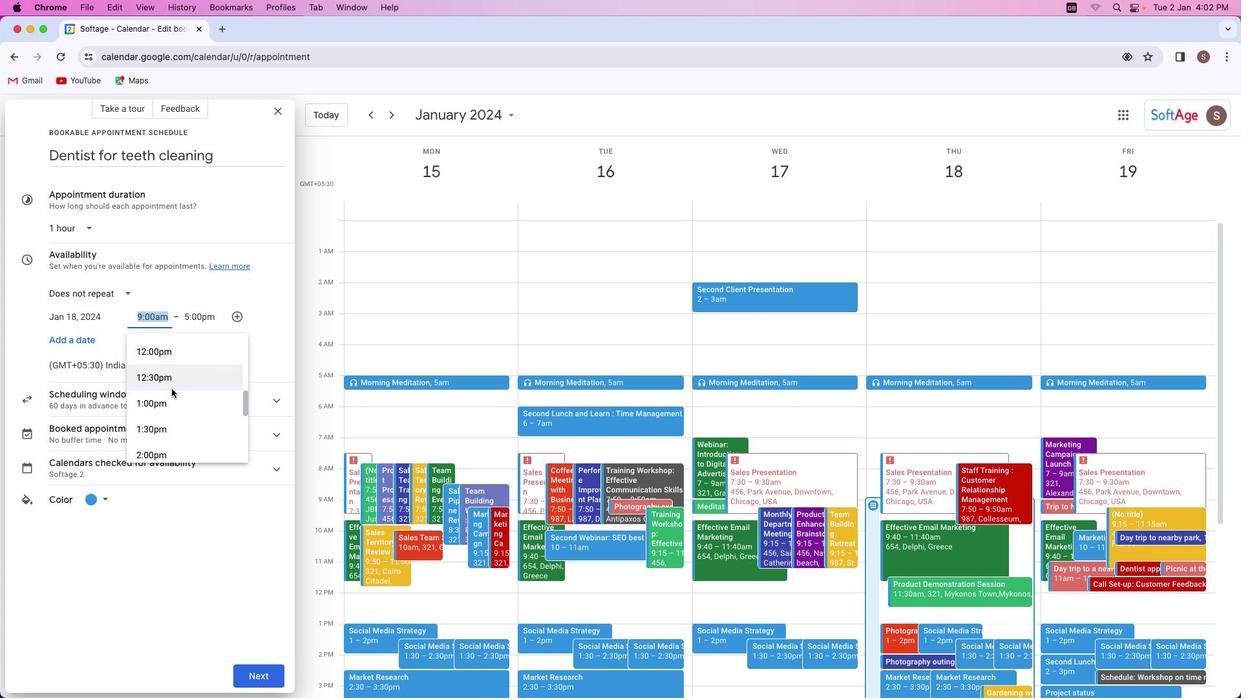 
Action: Mouse scrolled (167, 383) with delta (-3, -4)
Screenshot: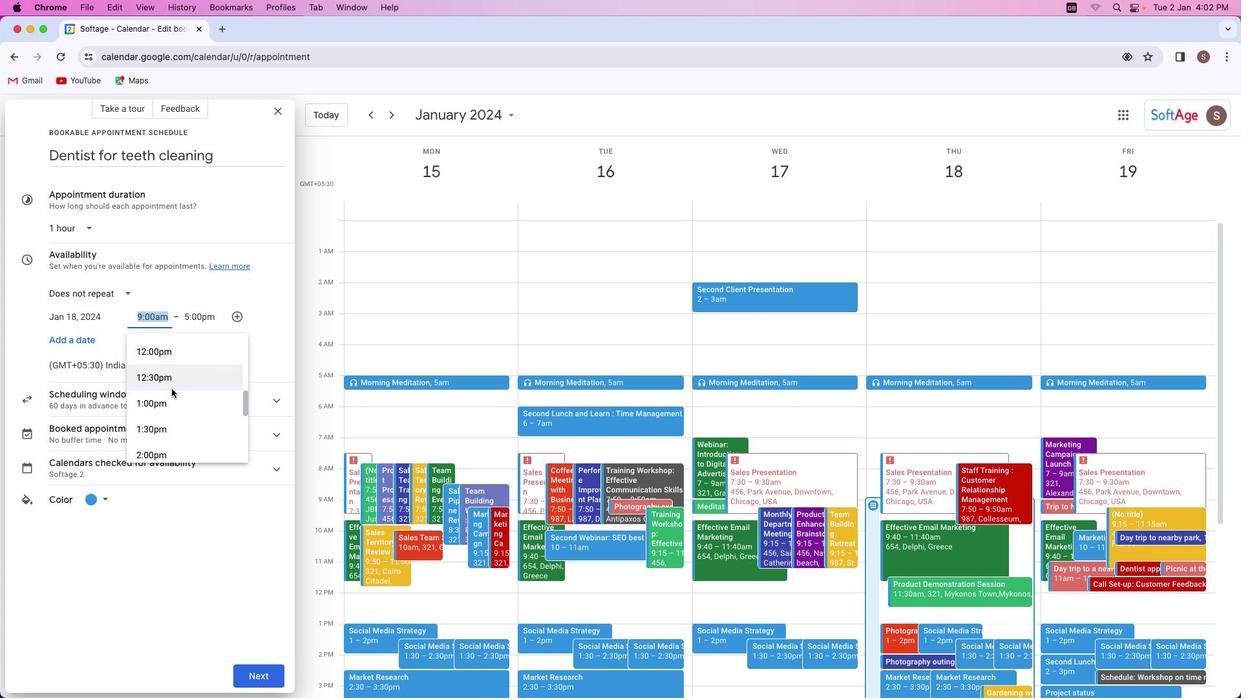 
Action: Mouse moved to (167, 384)
Screenshot: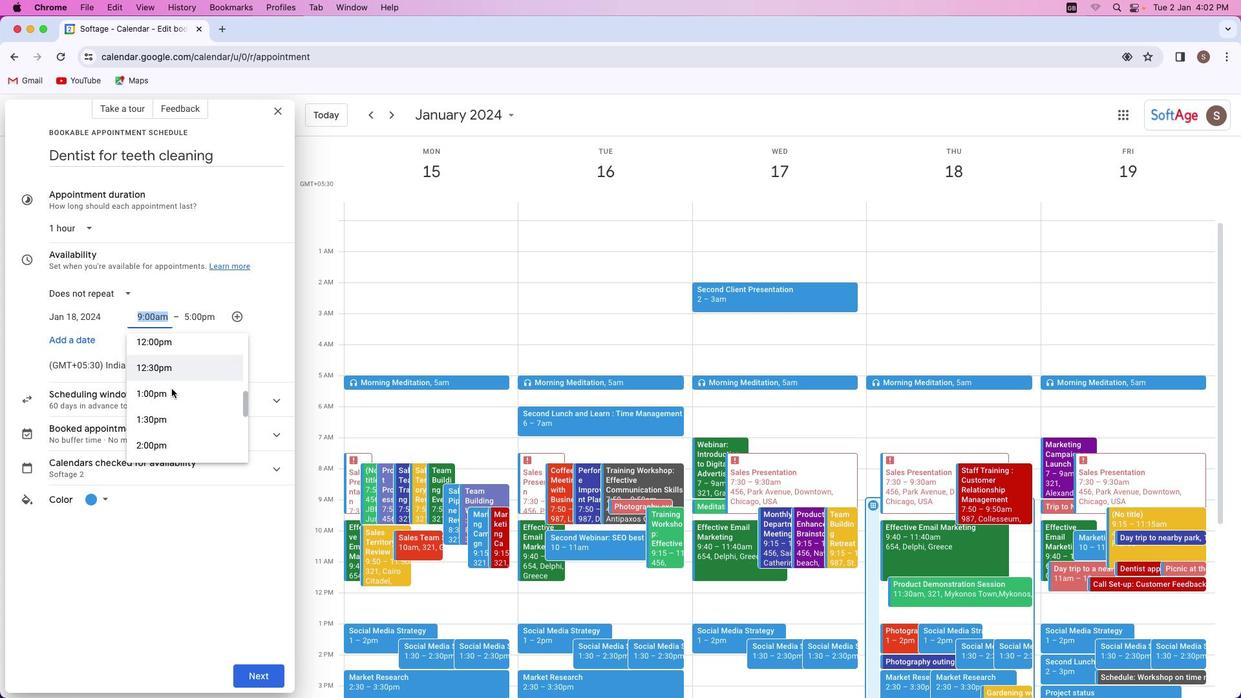 
Action: Mouse scrolled (167, 384) with delta (-3, -4)
Screenshot: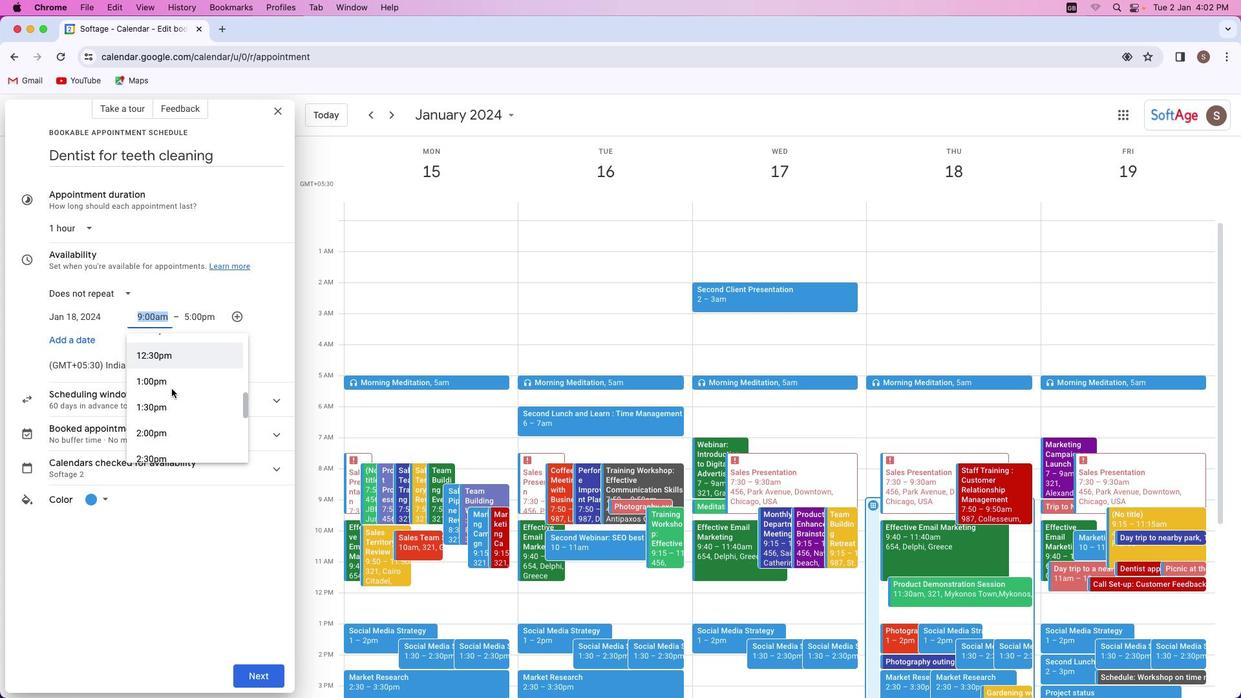 
Action: Mouse scrolled (167, 384) with delta (-3, -4)
Screenshot: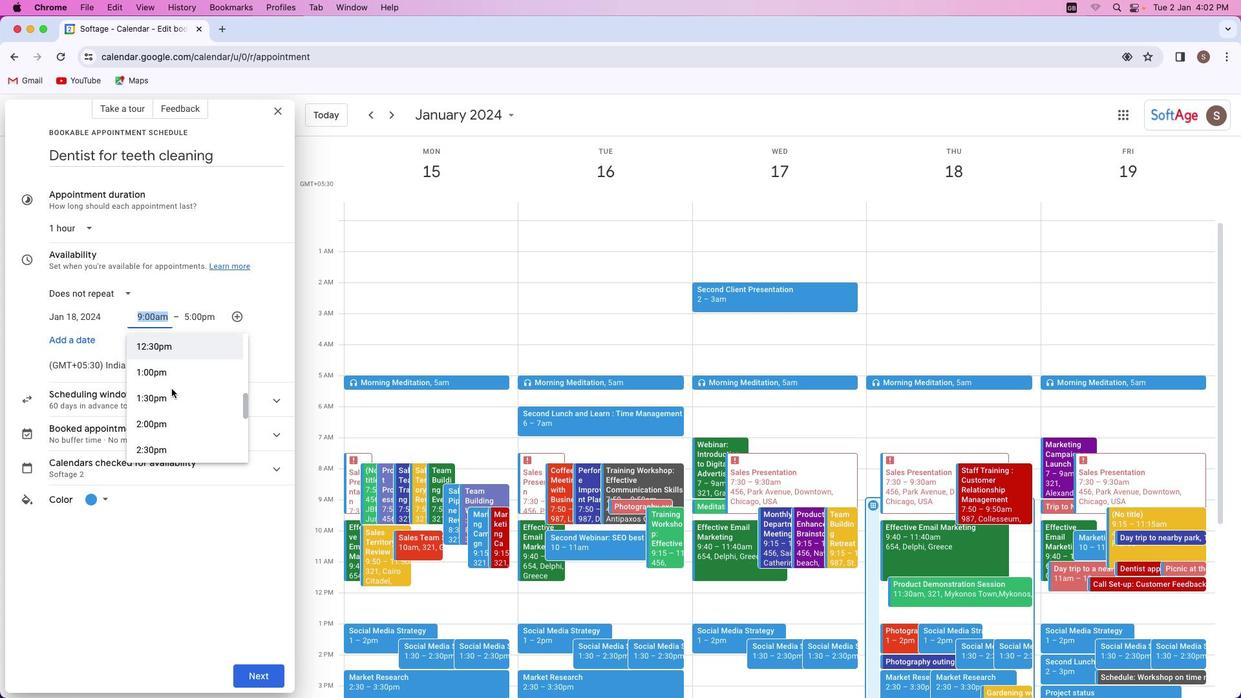 
Action: Mouse scrolled (167, 384) with delta (-3, -4)
Screenshot: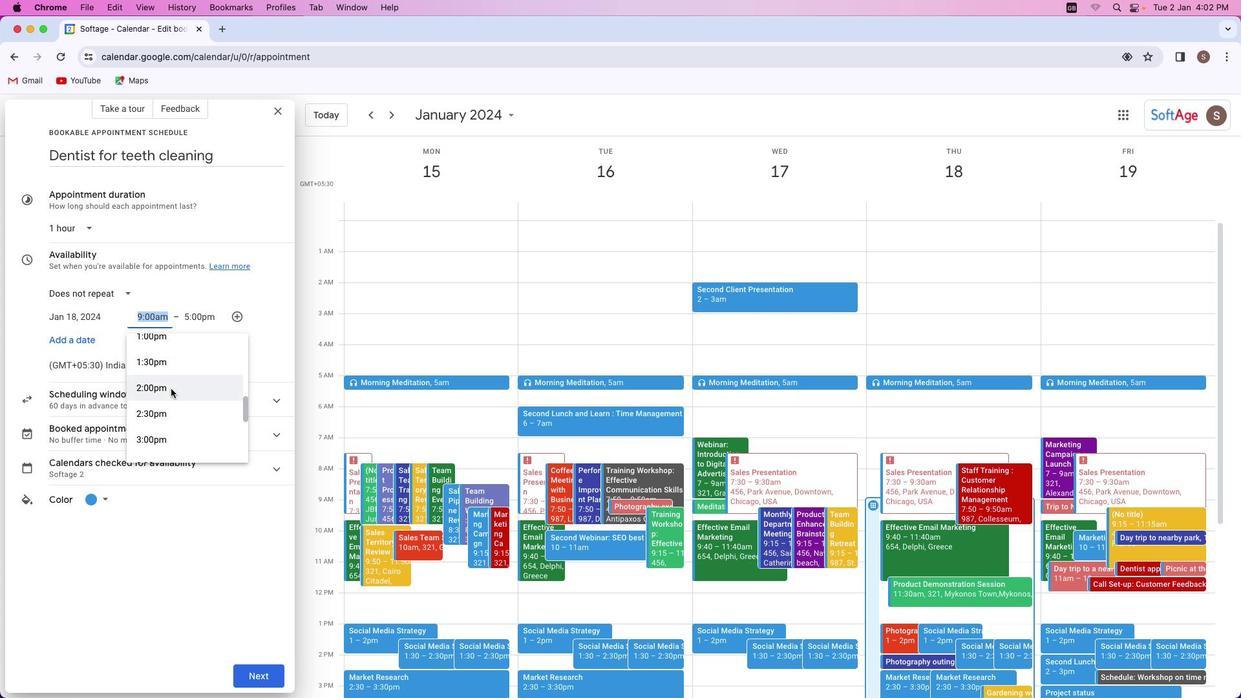 
Action: Mouse scrolled (167, 384) with delta (-3, -4)
Screenshot: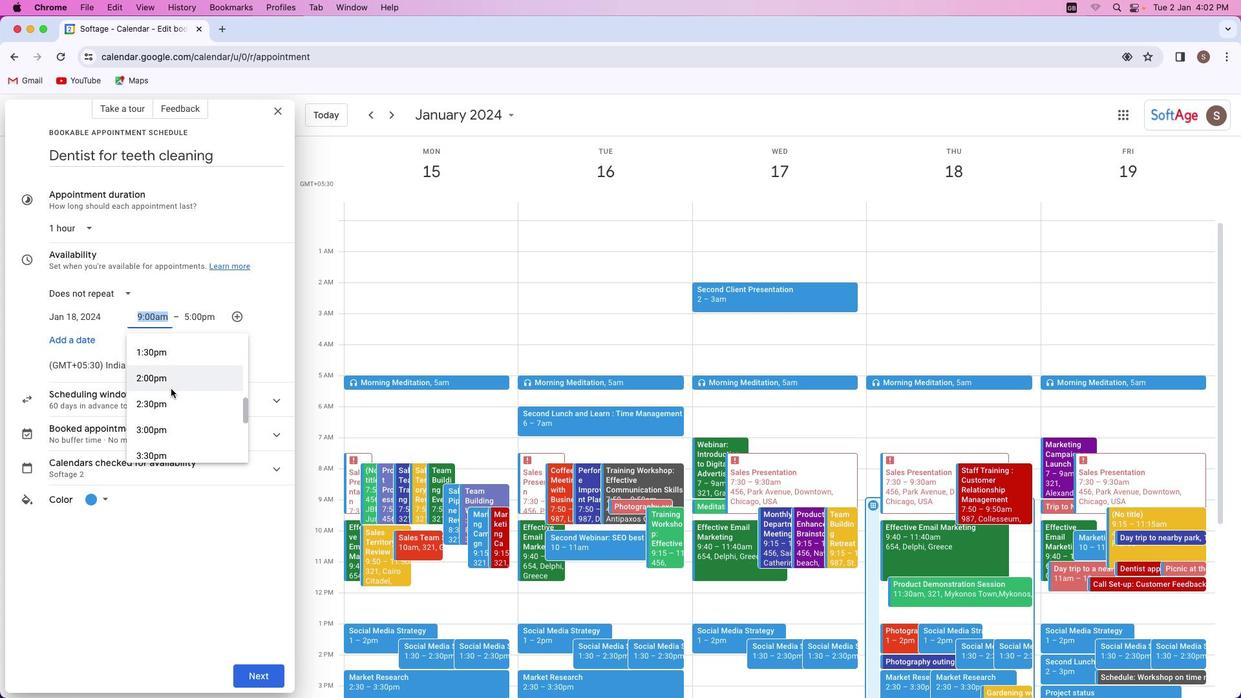 
Action: Mouse moved to (166, 382)
Screenshot: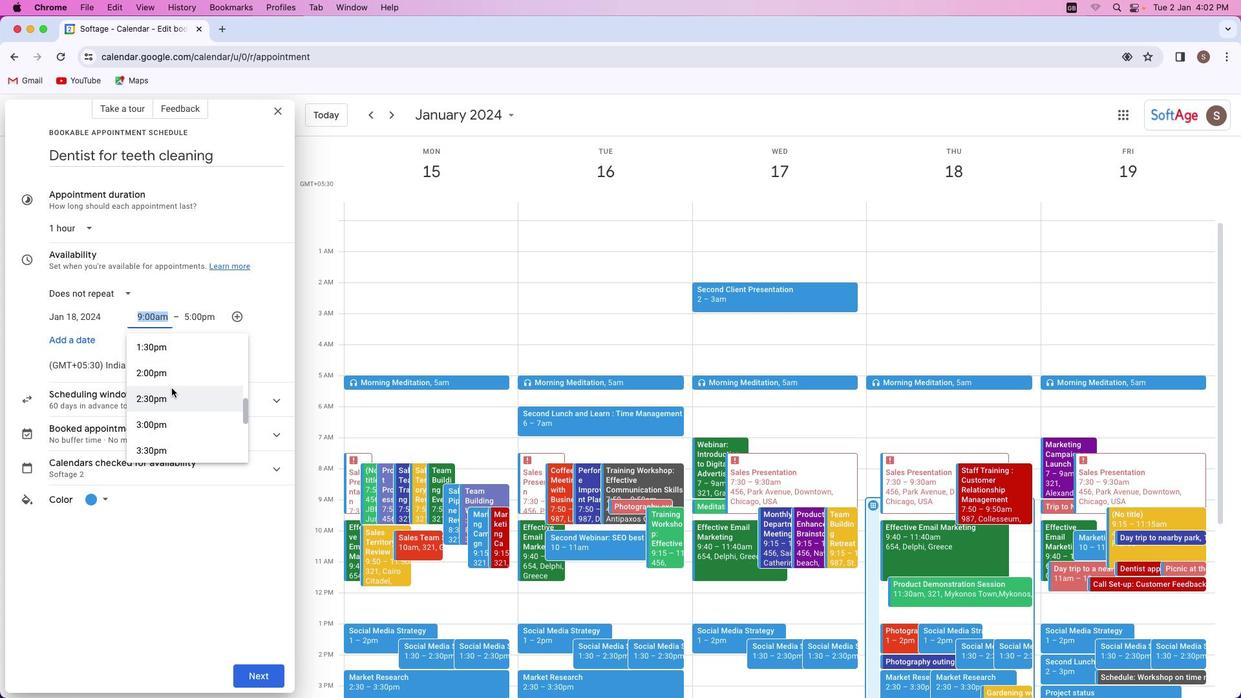 
Action: Mouse scrolled (166, 382) with delta (-3, -4)
Screenshot: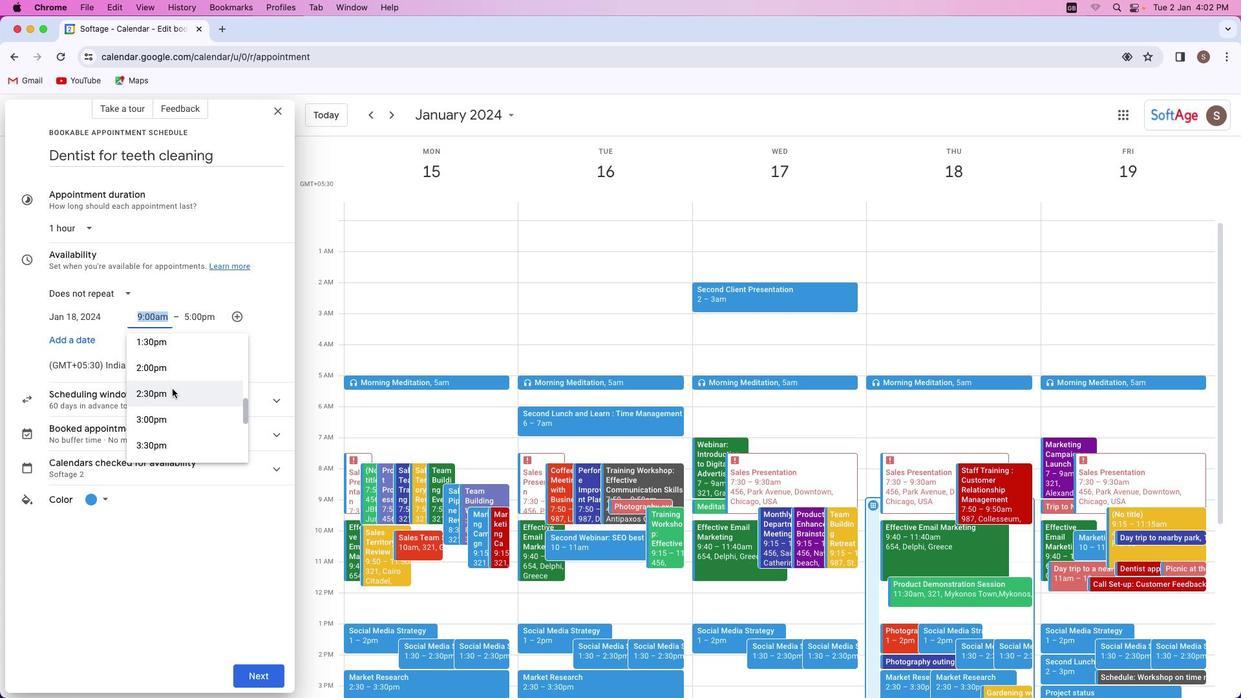 
Action: Mouse moved to (167, 383)
Screenshot: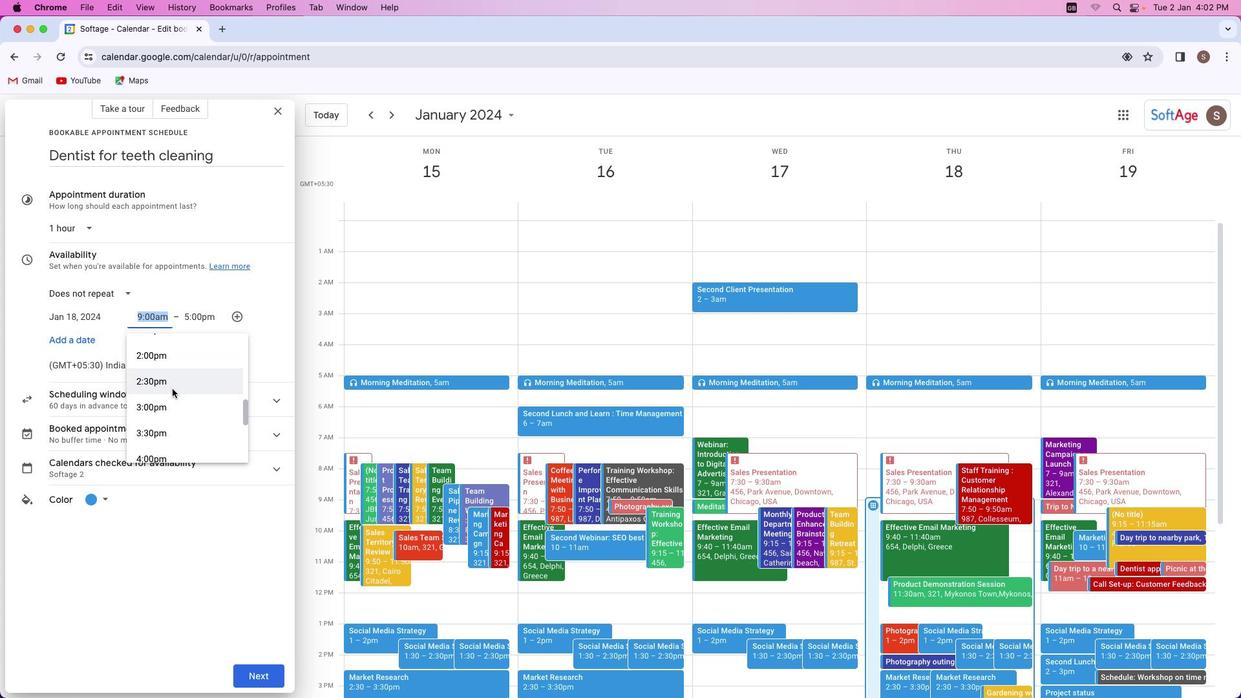 
Action: Mouse scrolled (167, 383) with delta (-3, -4)
Screenshot: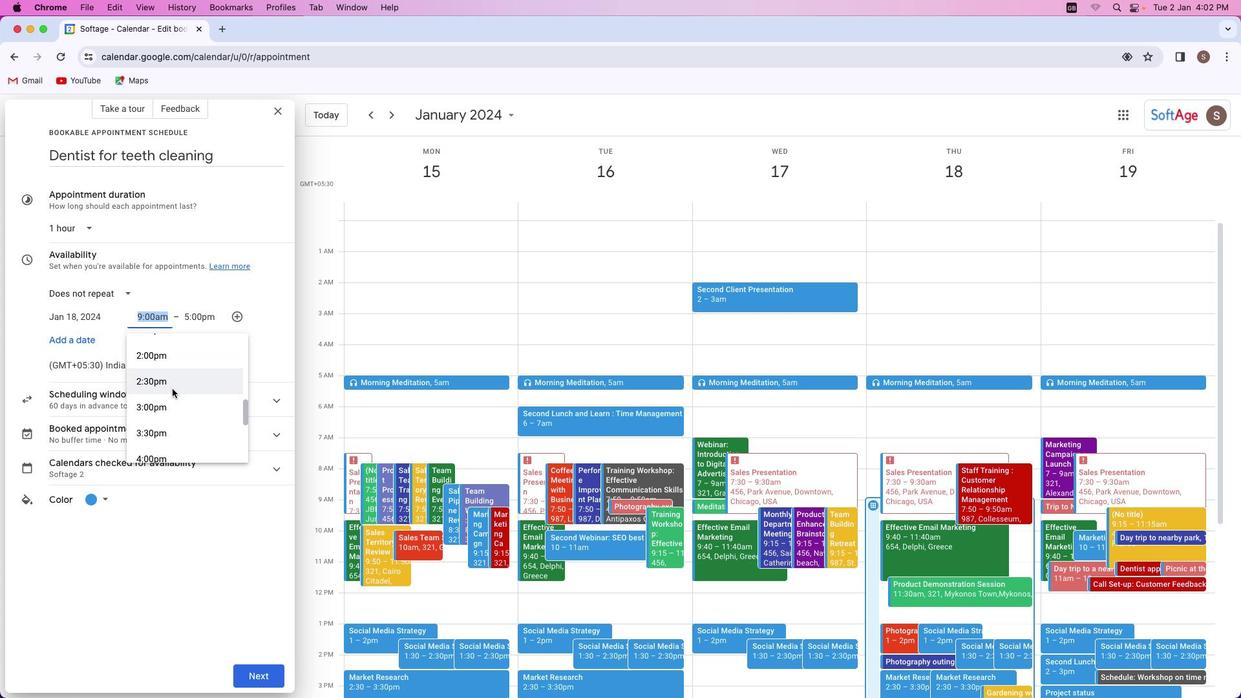 
Action: Mouse moved to (168, 383)
Screenshot: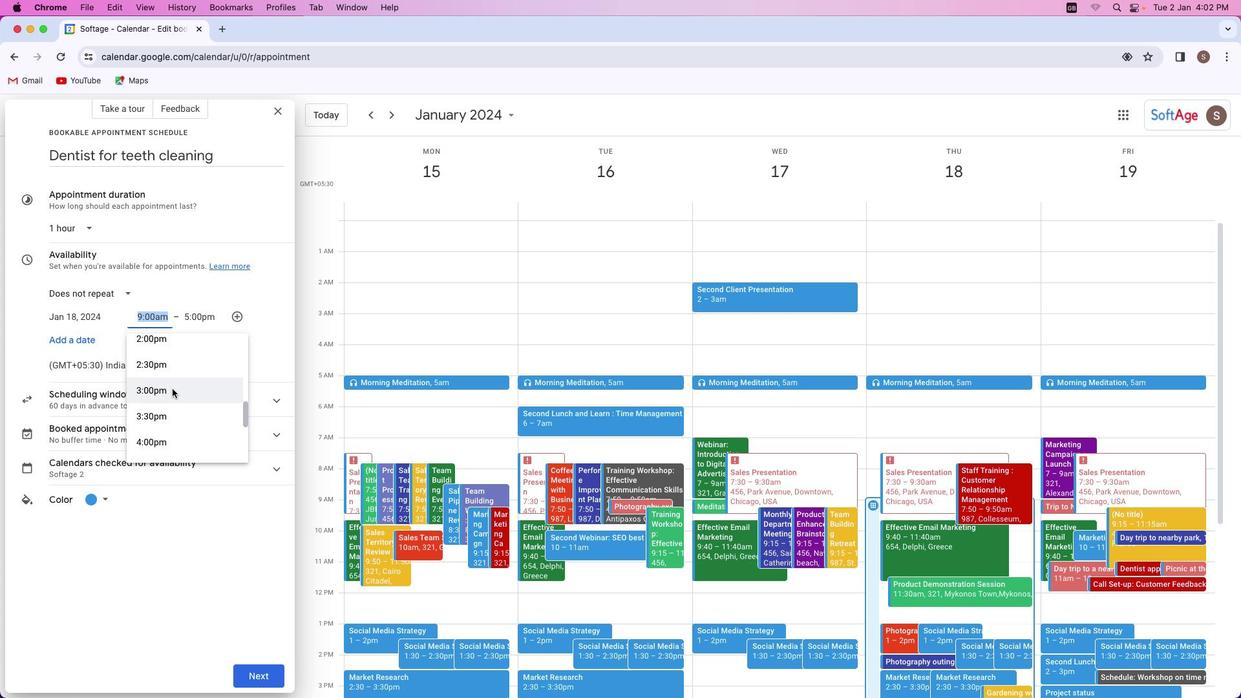 
Action: Mouse scrolled (168, 383) with delta (-3, -4)
Screenshot: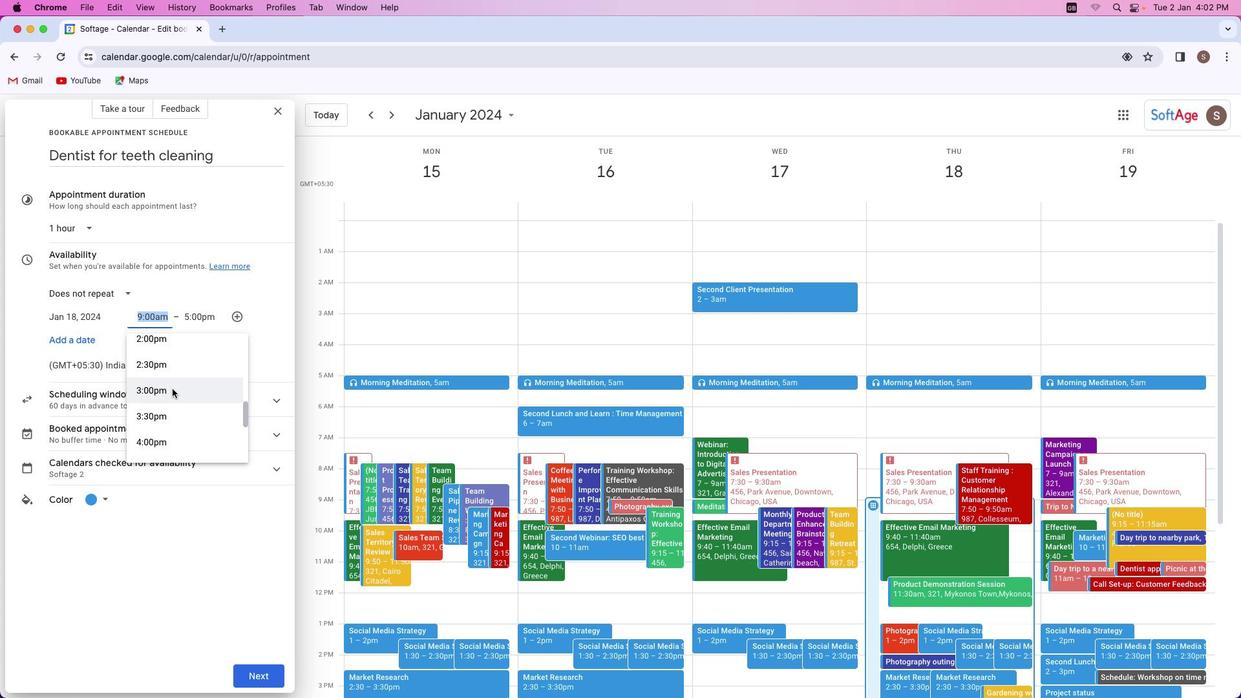 
Action: Mouse moved to (168, 384)
Screenshot: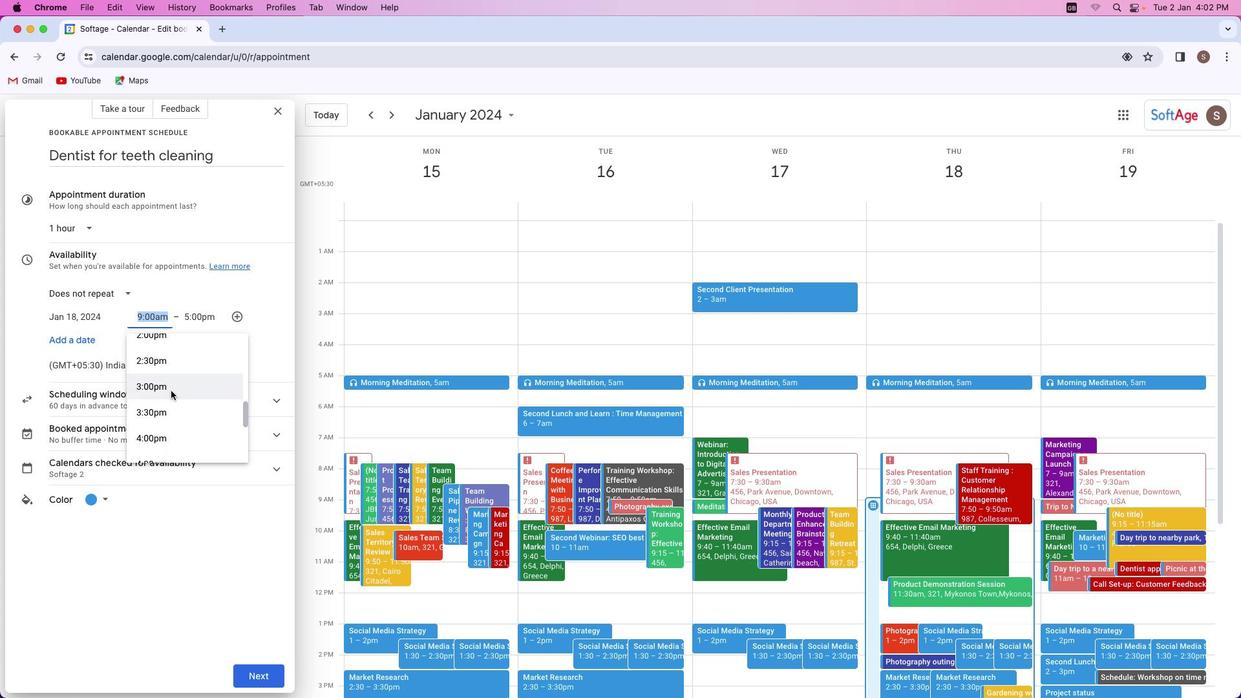 
Action: Mouse scrolled (168, 384) with delta (-3, -4)
Screenshot: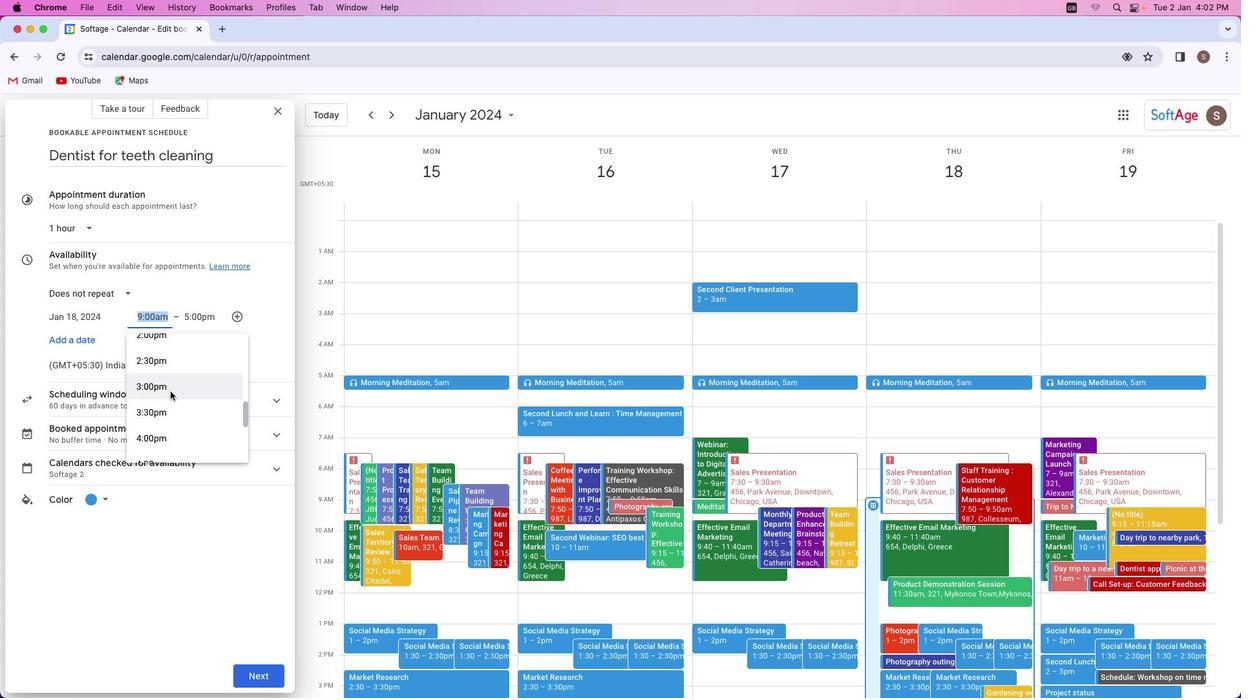 
Action: Mouse moved to (166, 385)
Screenshot: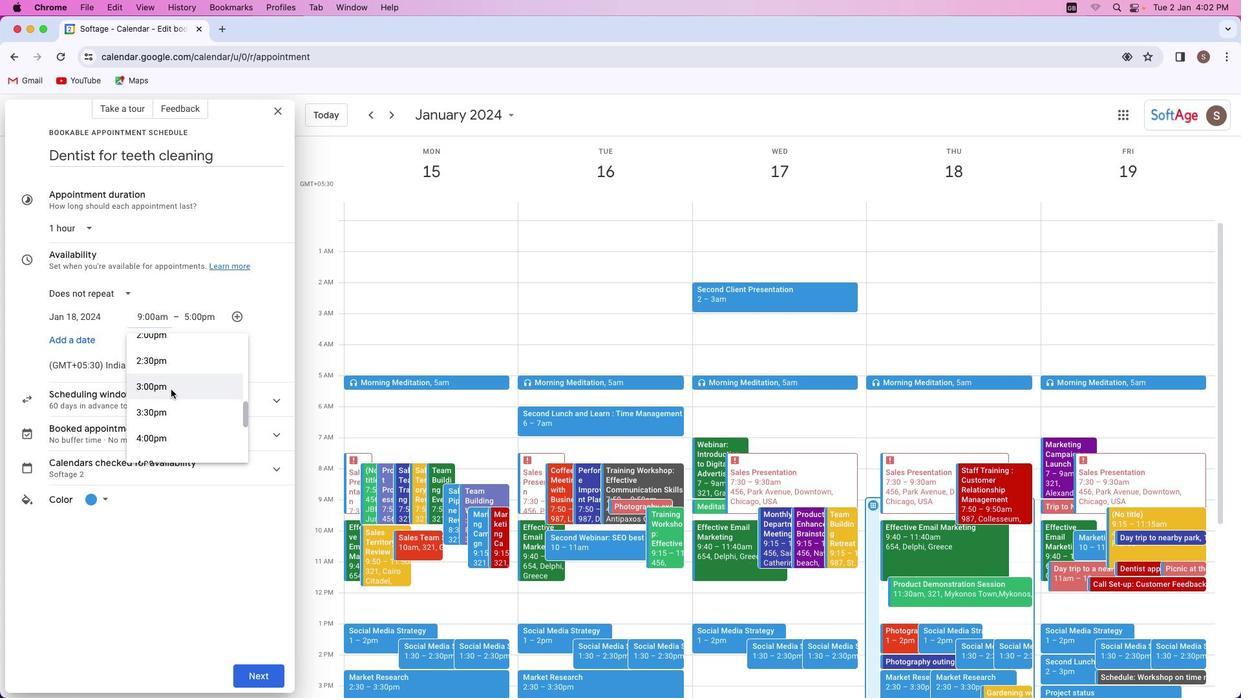 
Action: Mouse pressed left at (166, 385)
Screenshot: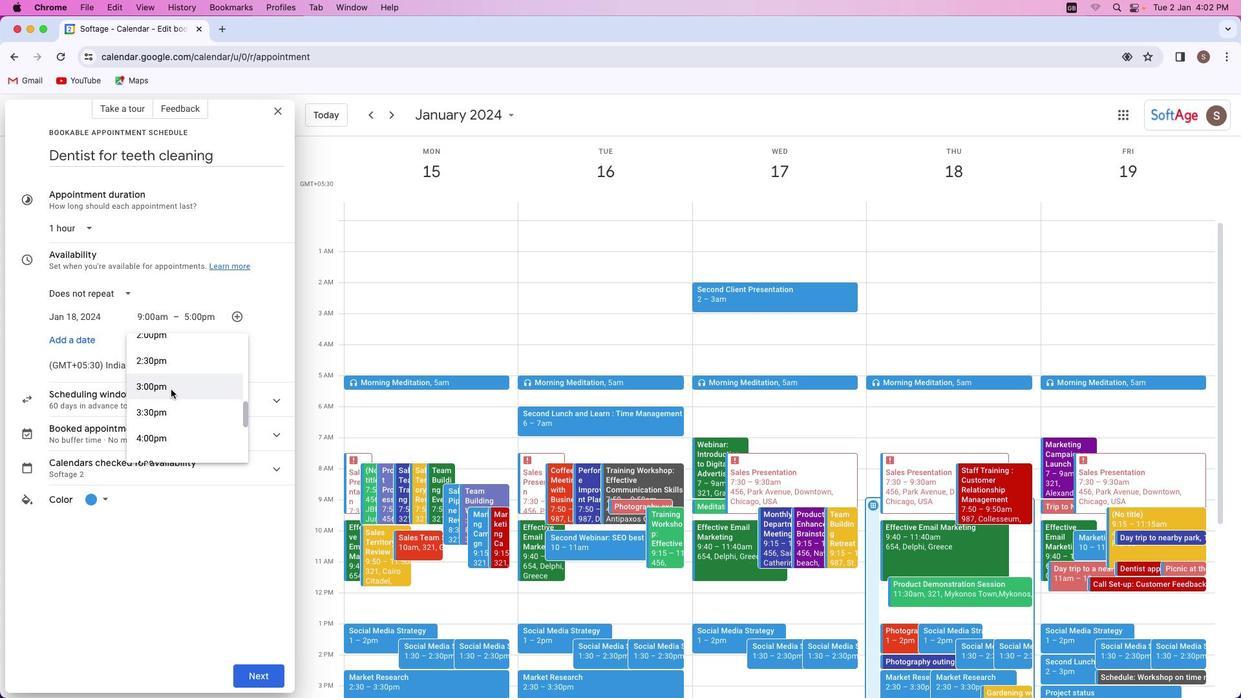 
Action: Mouse moved to (93, 496)
Screenshot: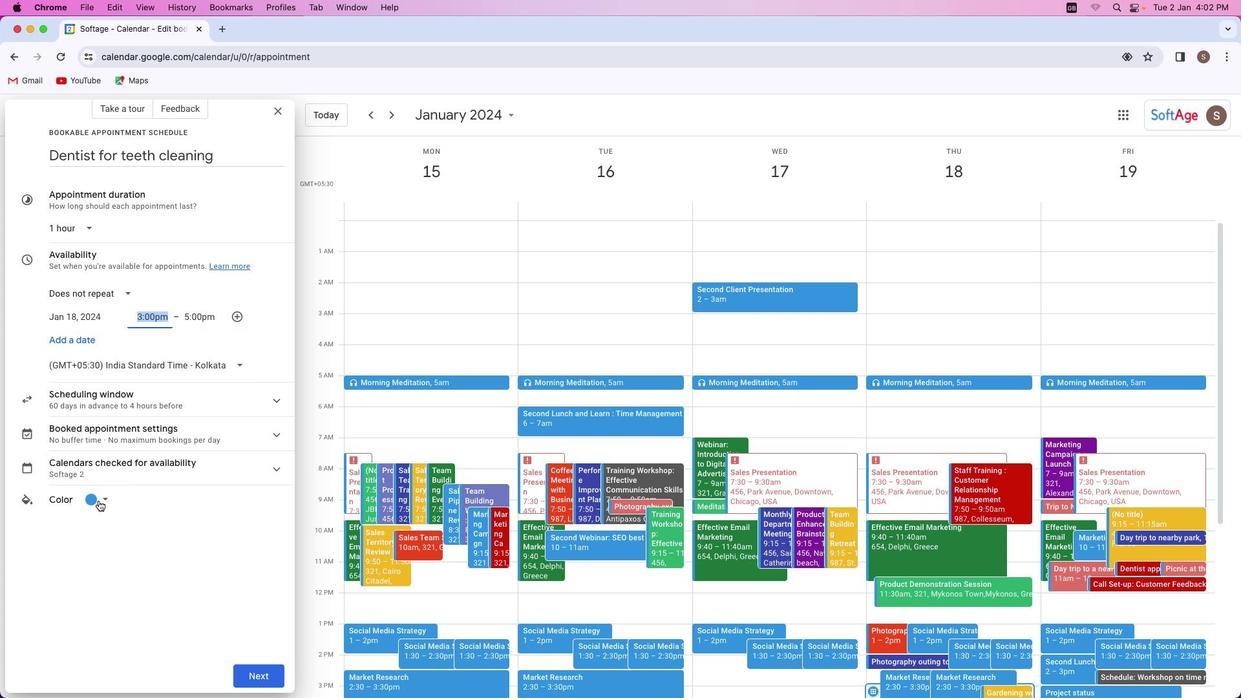 
Action: Mouse pressed left at (93, 496)
Screenshot: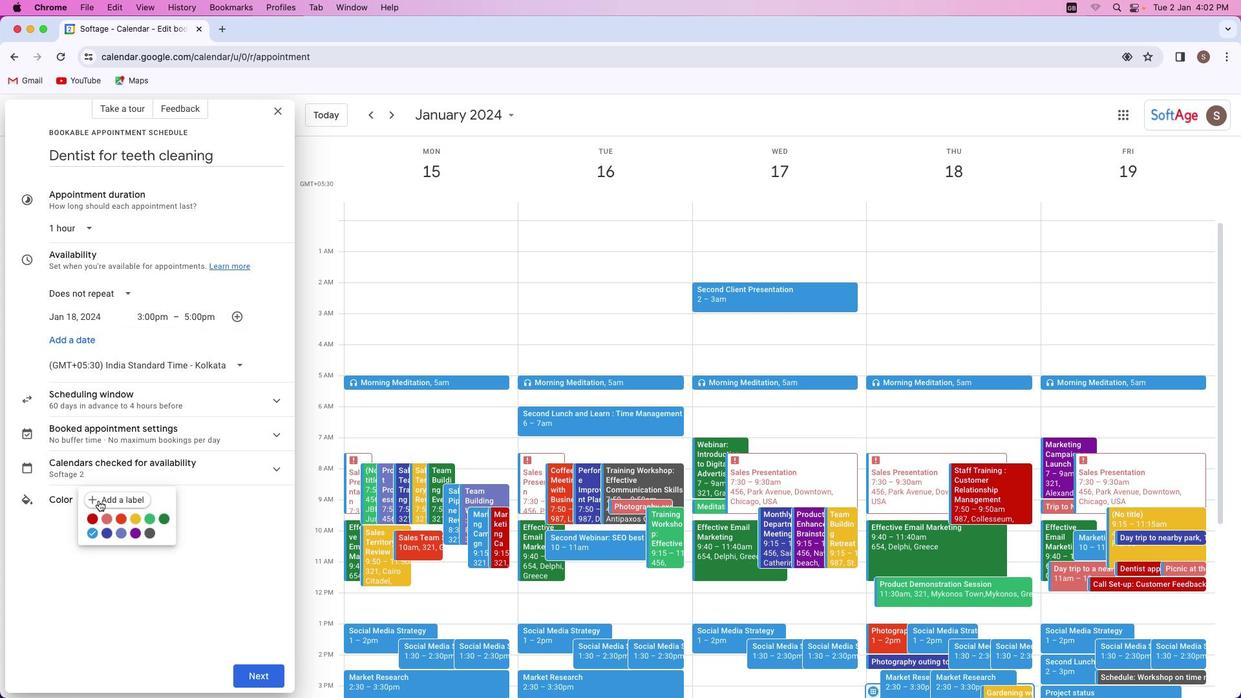
Action: Mouse moved to (102, 517)
Screenshot: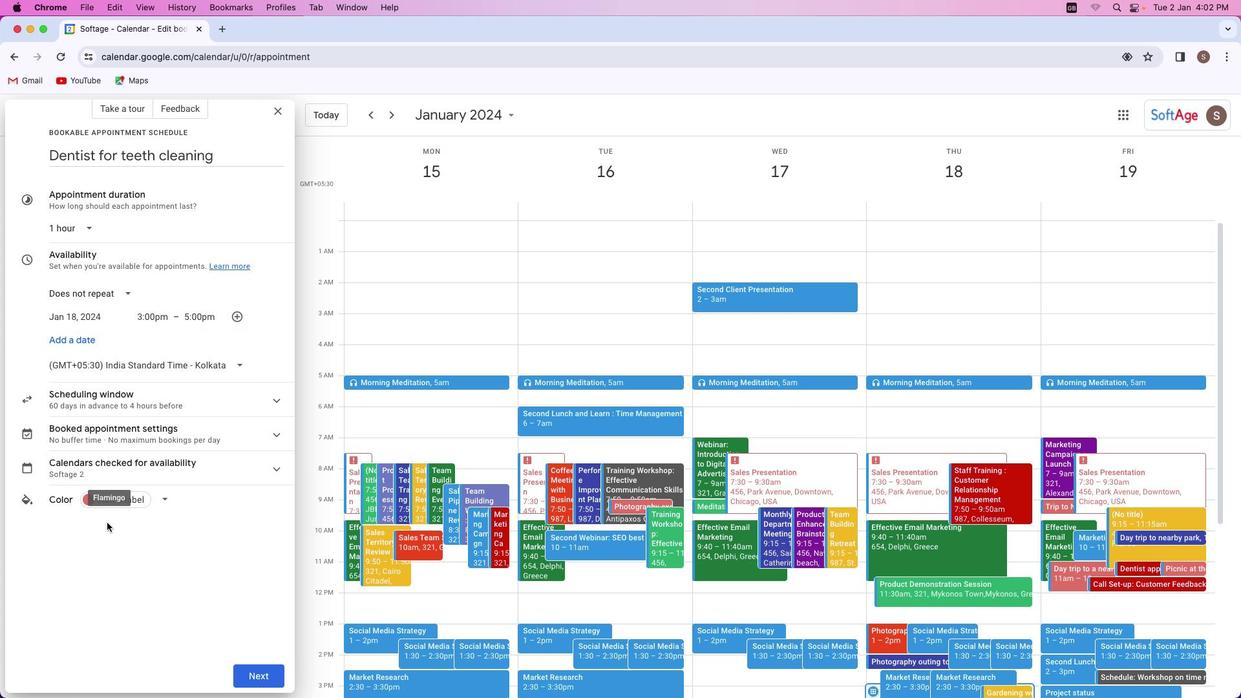 
Action: Mouse pressed left at (102, 517)
Screenshot: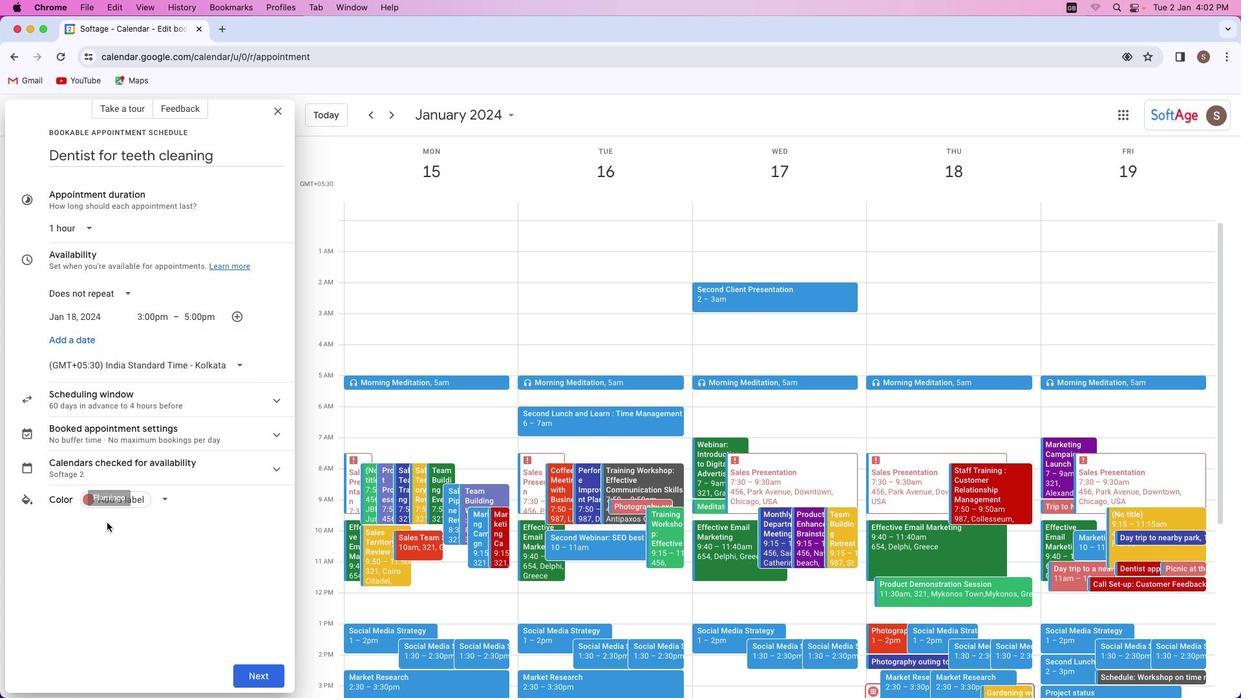 
Action: Mouse moved to (250, 670)
Screenshot: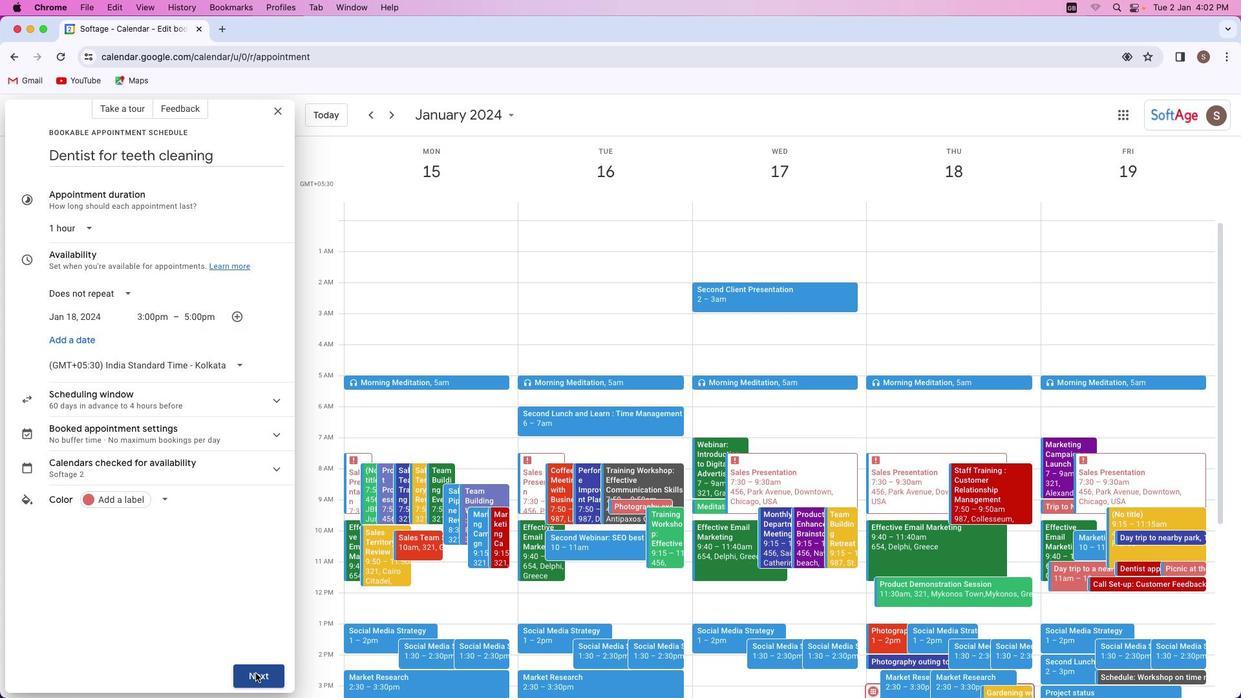 
Action: Mouse pressed left at (250, 670)
Screenshot: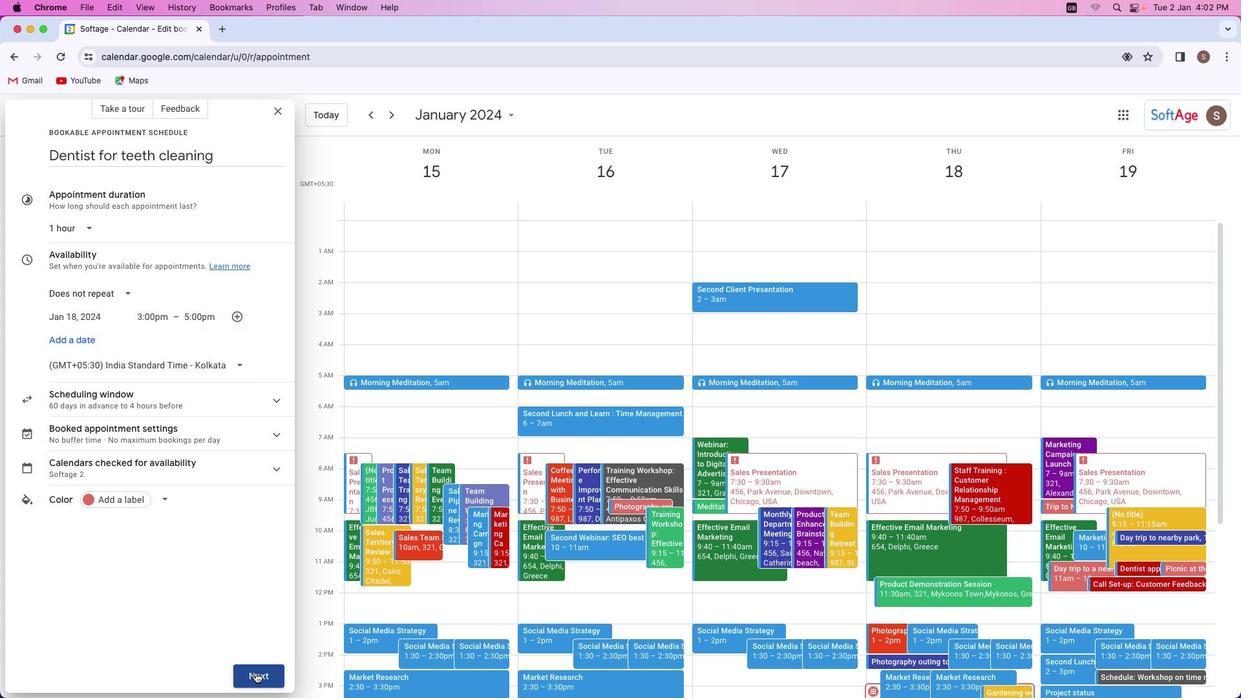 
Action: Mouse moved to (92, 374)
Screenshot: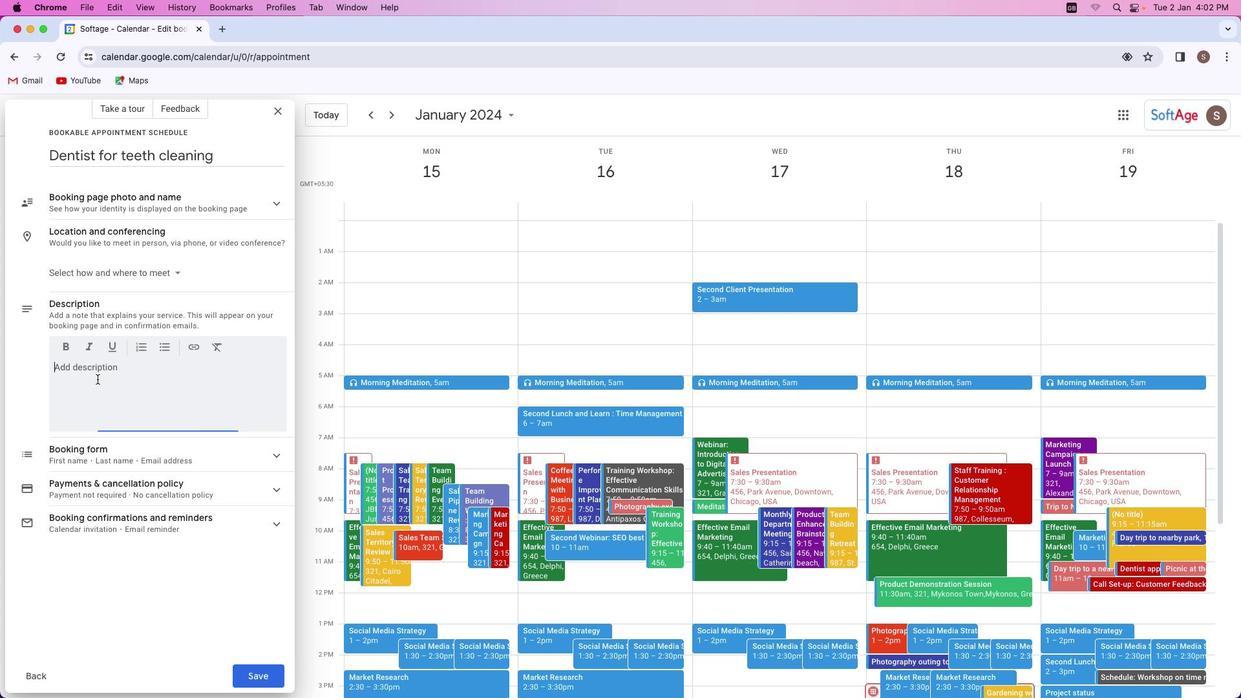 
Action: Mouse pressed left at (92, 374)
Screenshot: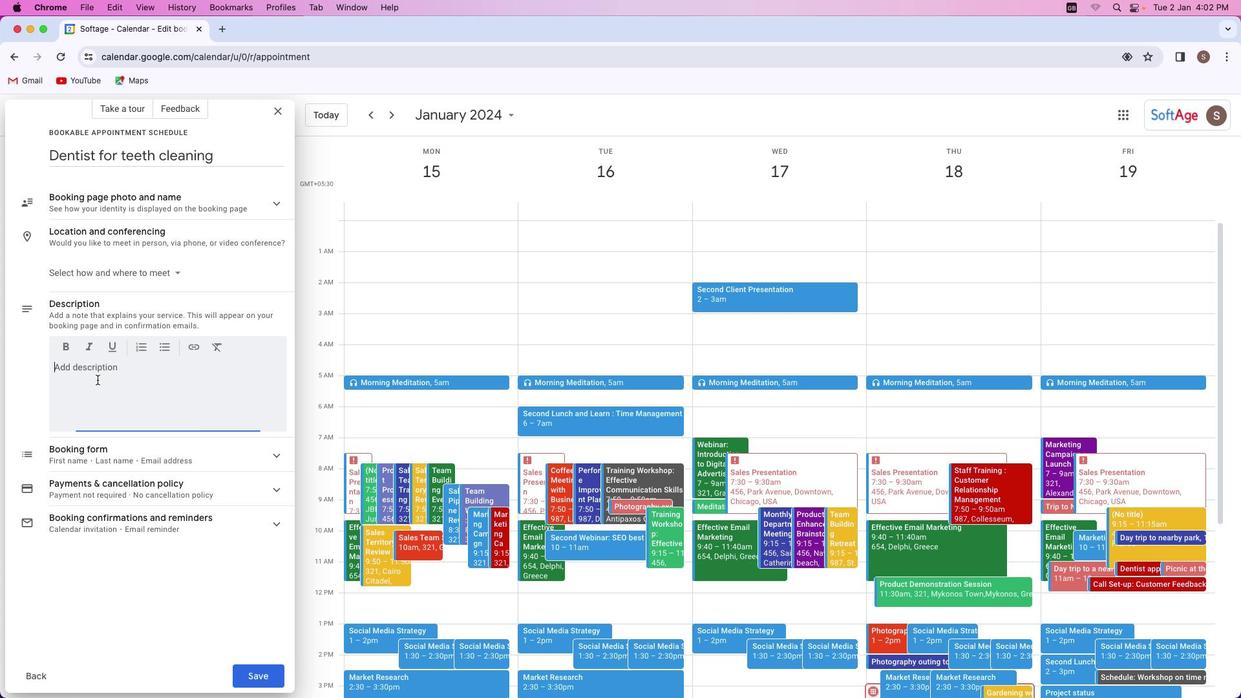 
Action: Mouse moved to (97, 383)
Screenshot: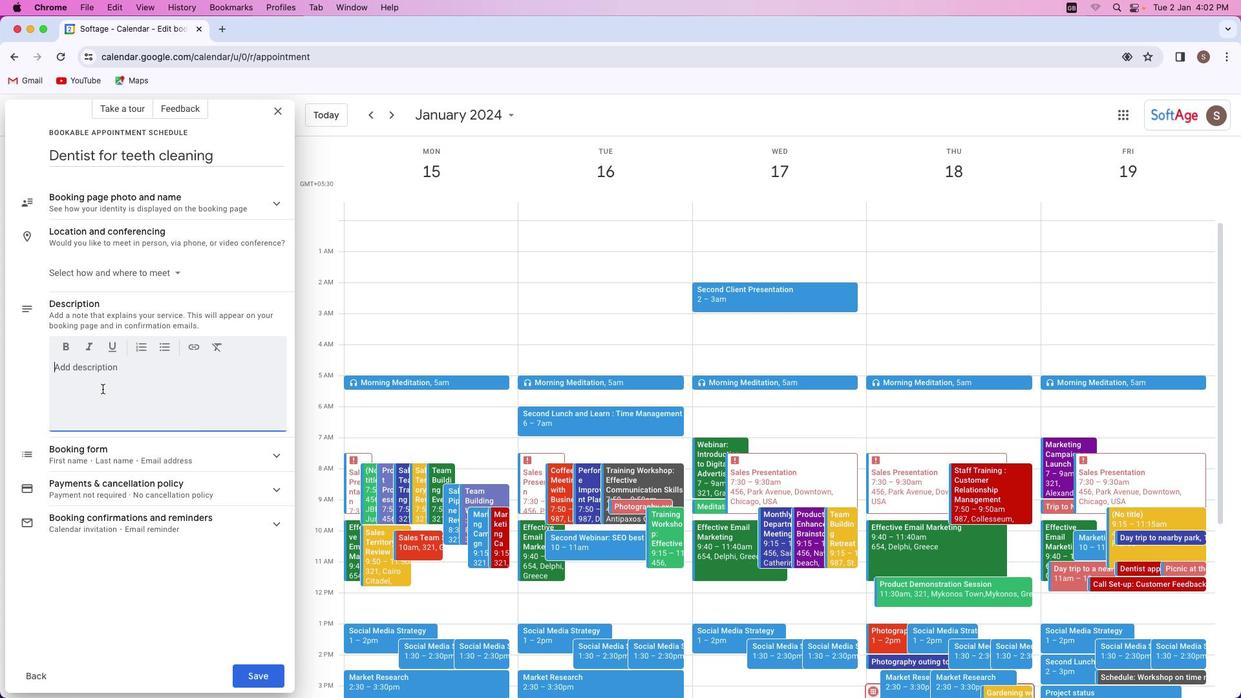 
Action: Key pressed Key.shift'T''h''i''s'Key.space'd''e''n''t''i''s''t'Key.space'a''p''p''o''i''n''t''m''e''n''t'Key.space'f''o''r'Key.space'a'Key.space't''e''e''t''h'Key.space'c''l''e''a''n''i''n''g'Key.space'p''u''r''p''o''s''e''.'
Screenshot: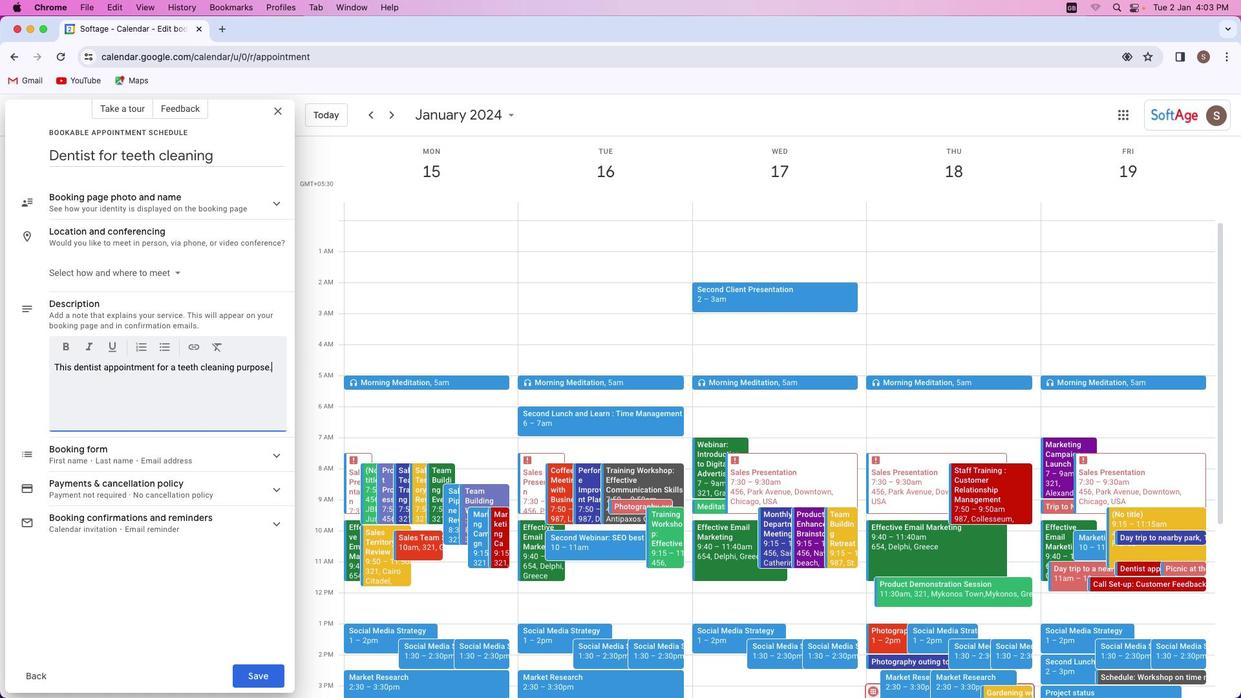 
Action: Mouse moved to (149, 362)
Screenshot: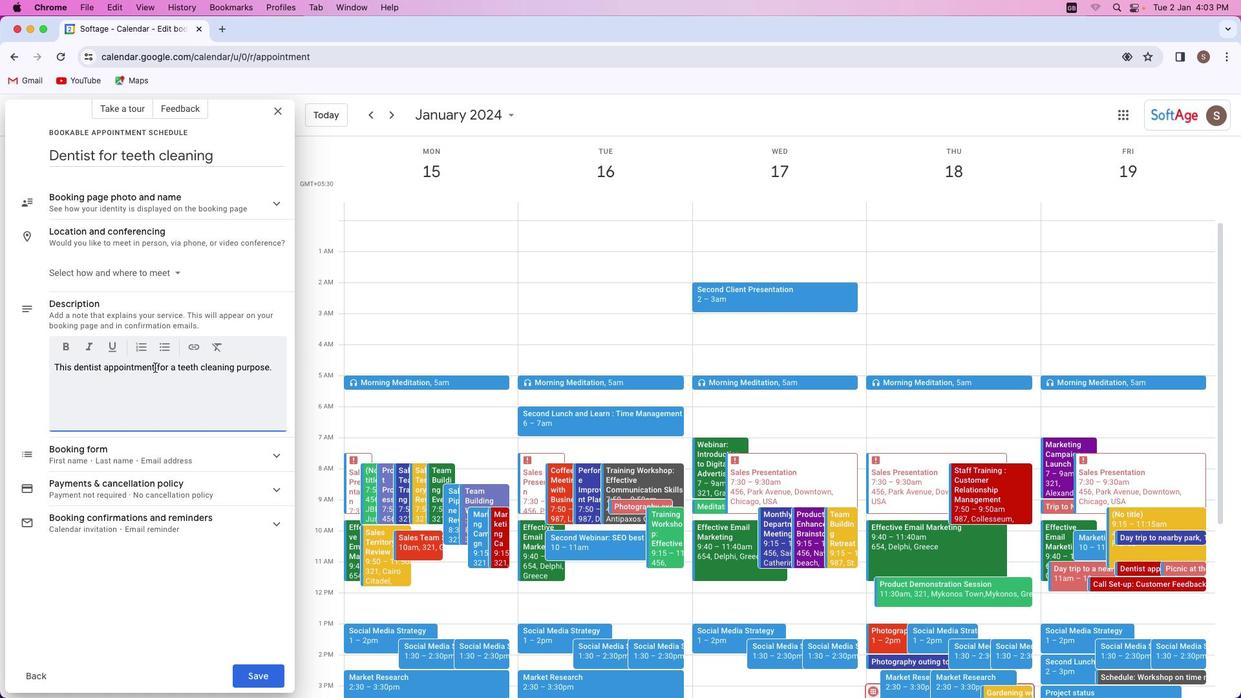 
Action: Mouse pressed left at (149, 362)
Screenshot: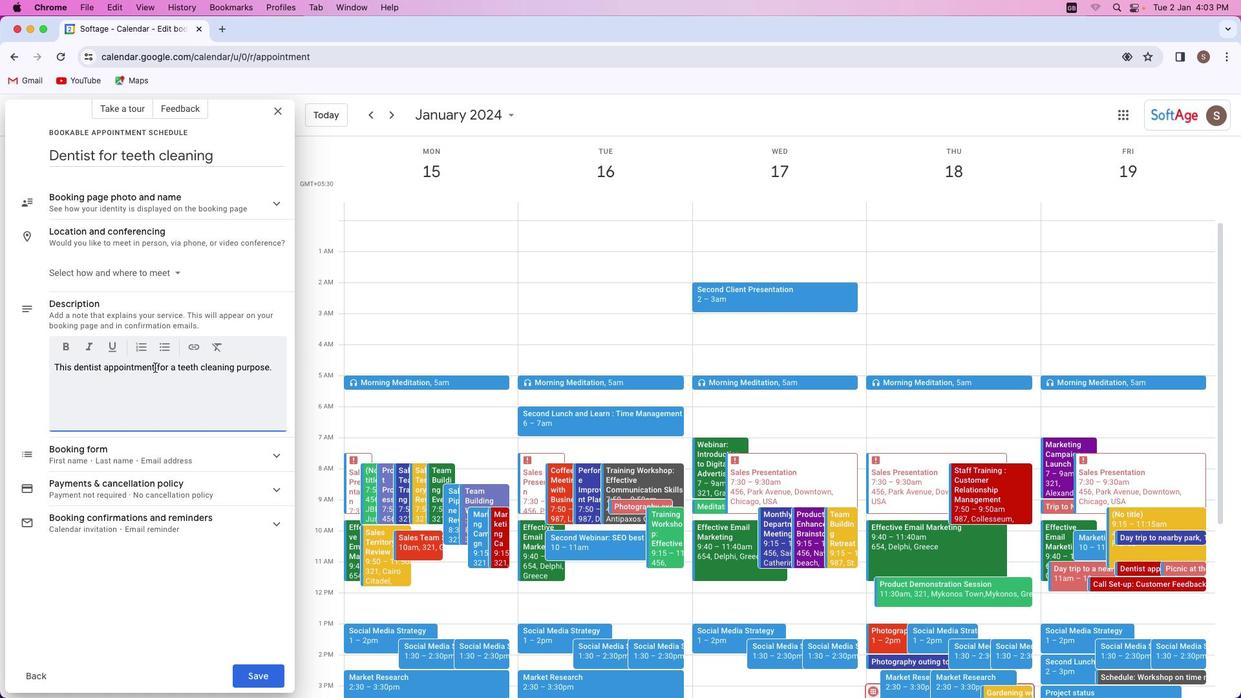 
Action: Mouse moved to (151, 363)
Screenshot: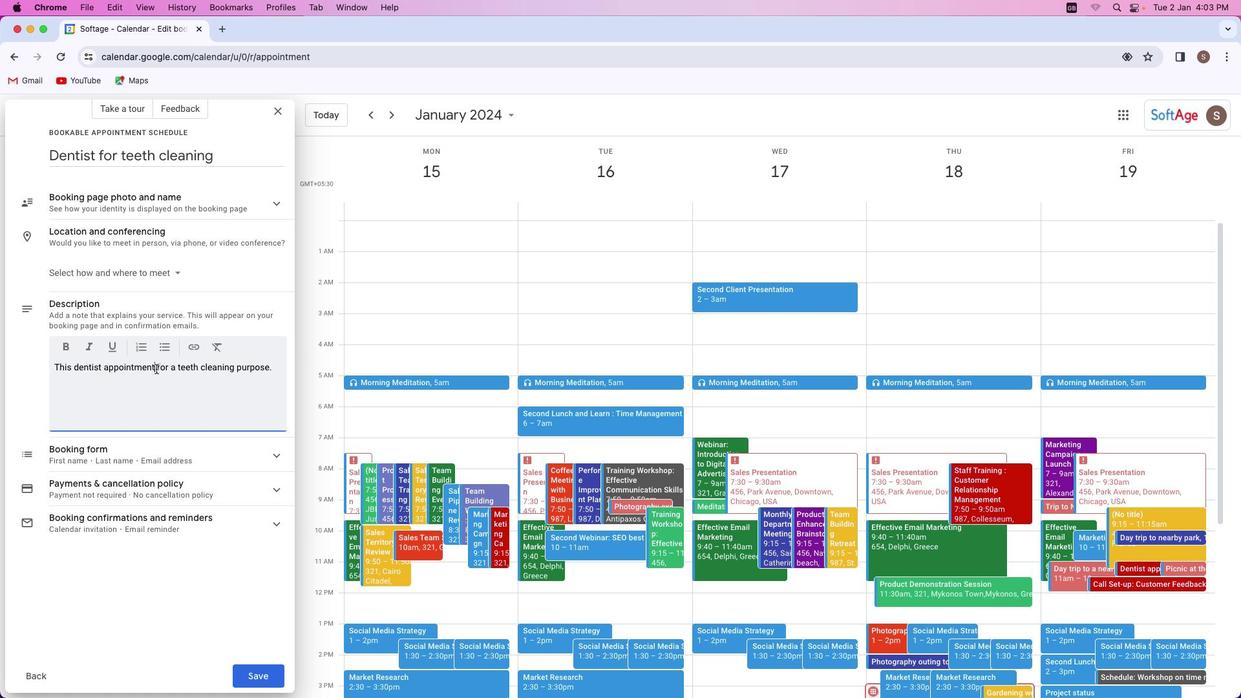 
Action: Key pressed Key.space
Screenshot: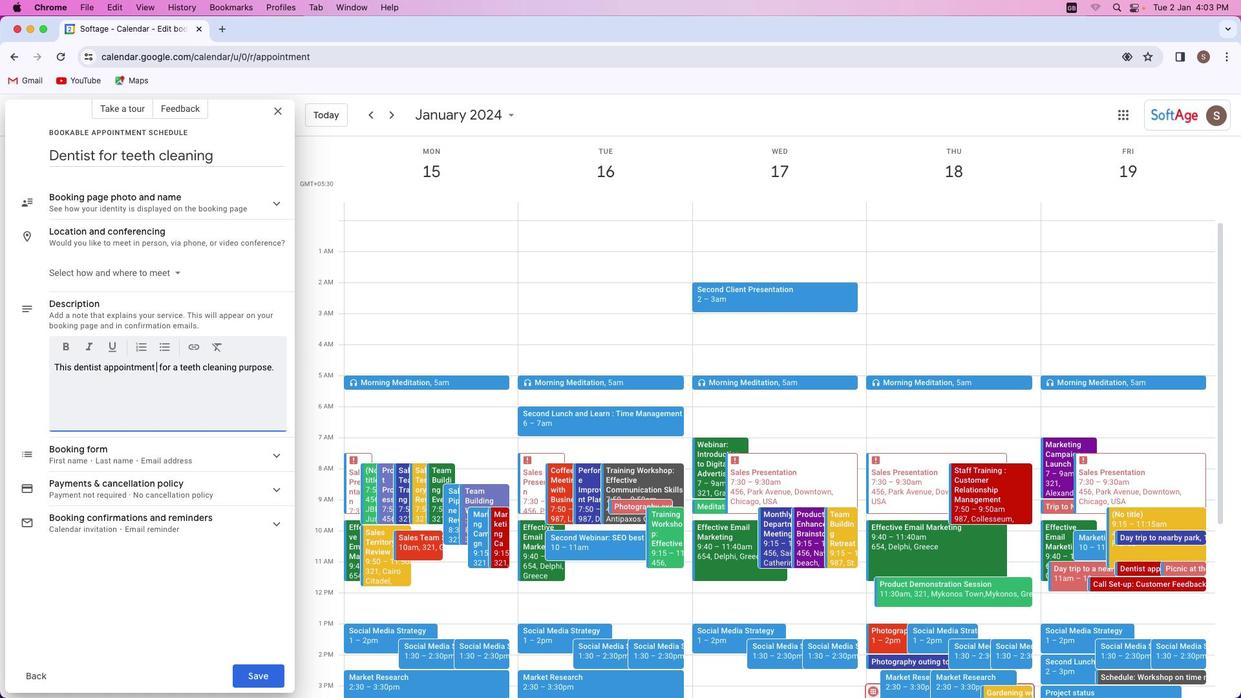 
Action: Mouse moved to (150, 363)
Screenshot: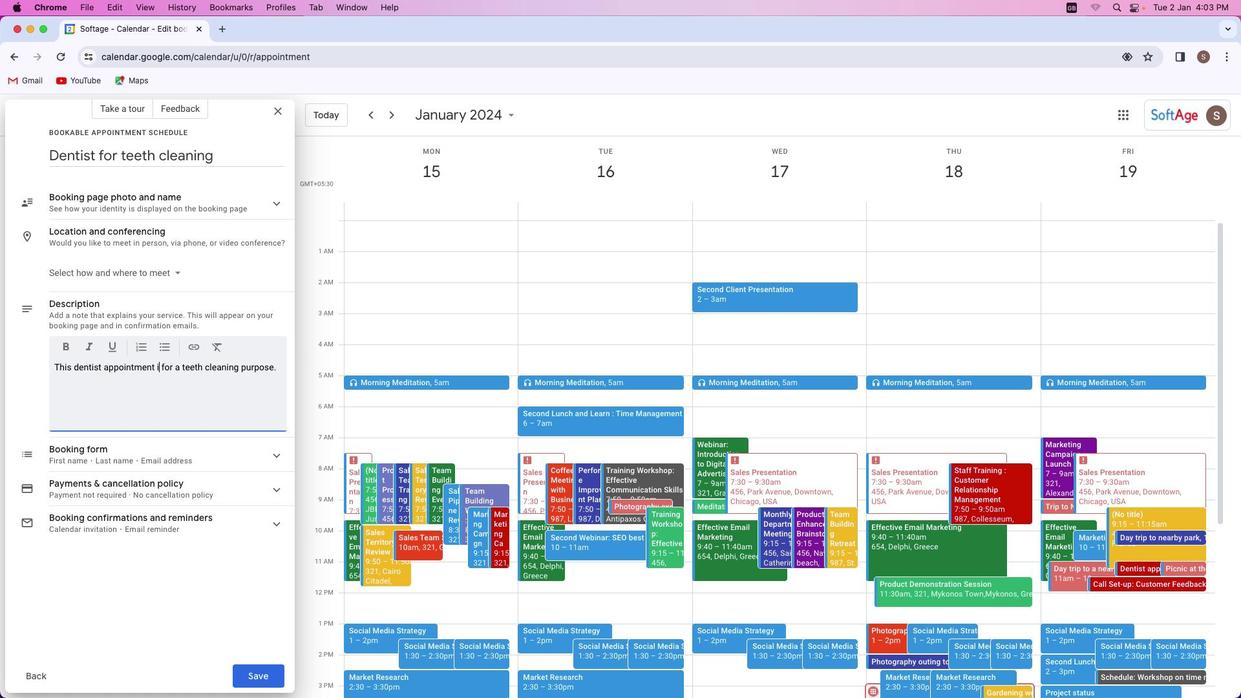 
Action: Key pressed 'i'
Screenshot: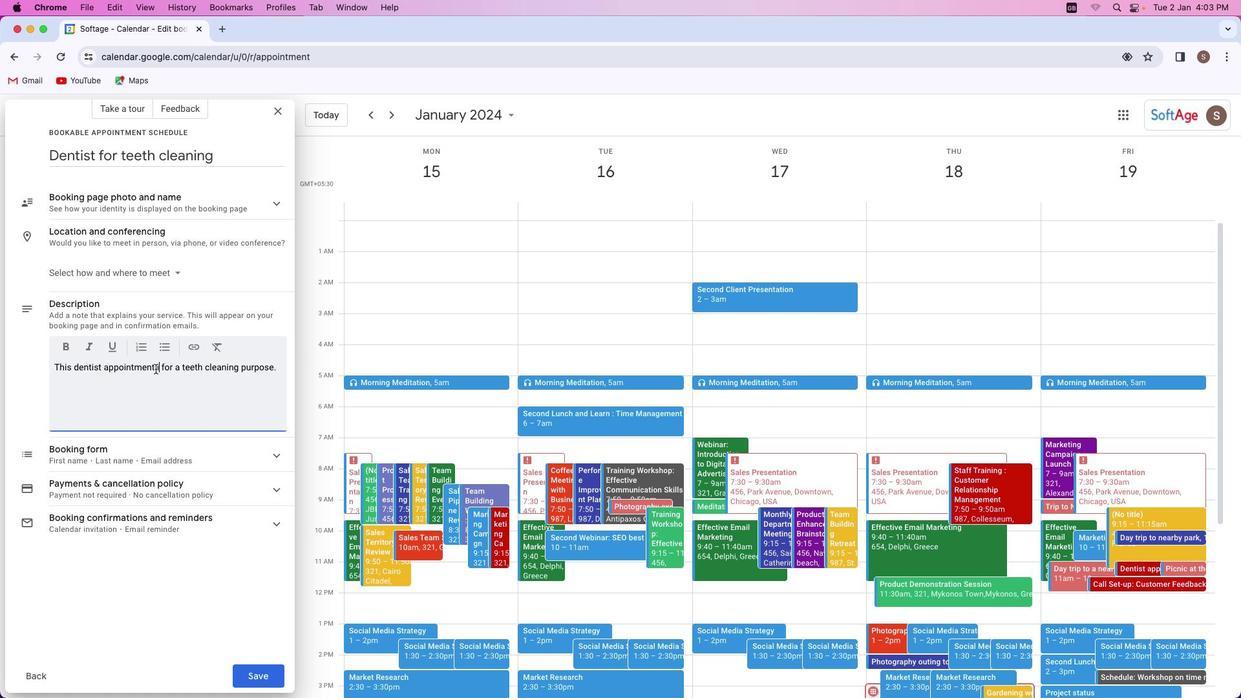 
Action: Mouse moved to (149, 364)
Screenshot: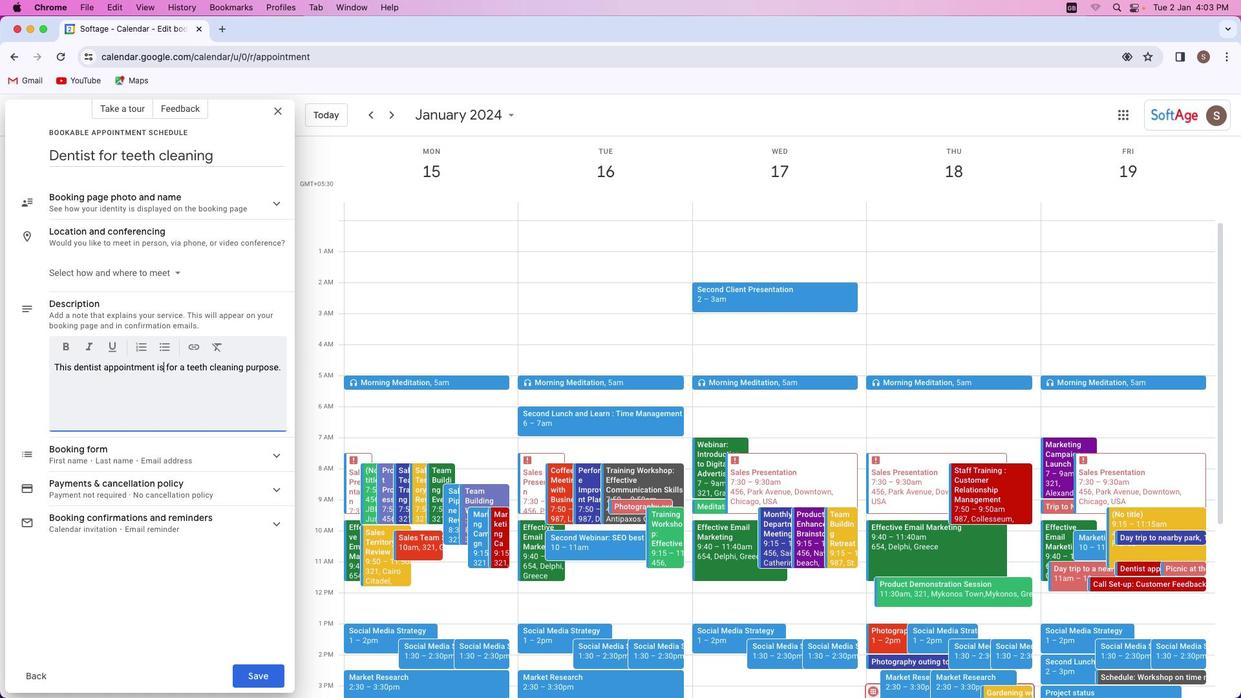 
Action: Key pressed 's'
Screenshot: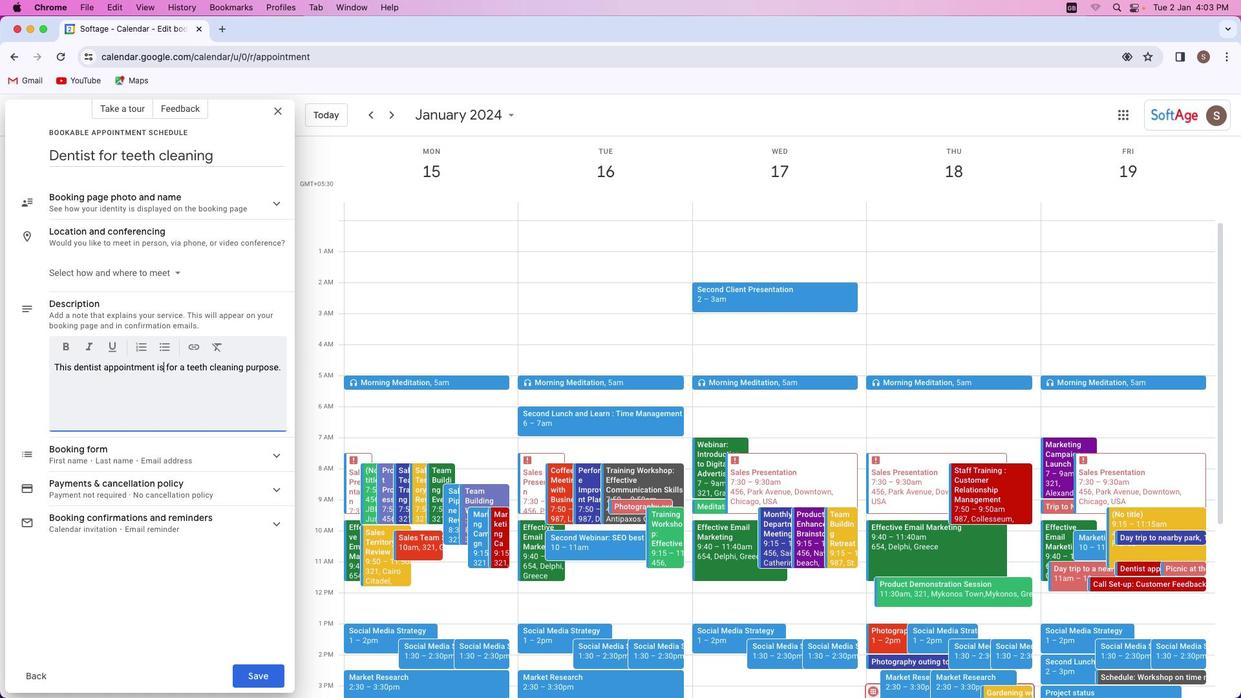 
Action: Mouse moved to (252, 671)
Screenshot: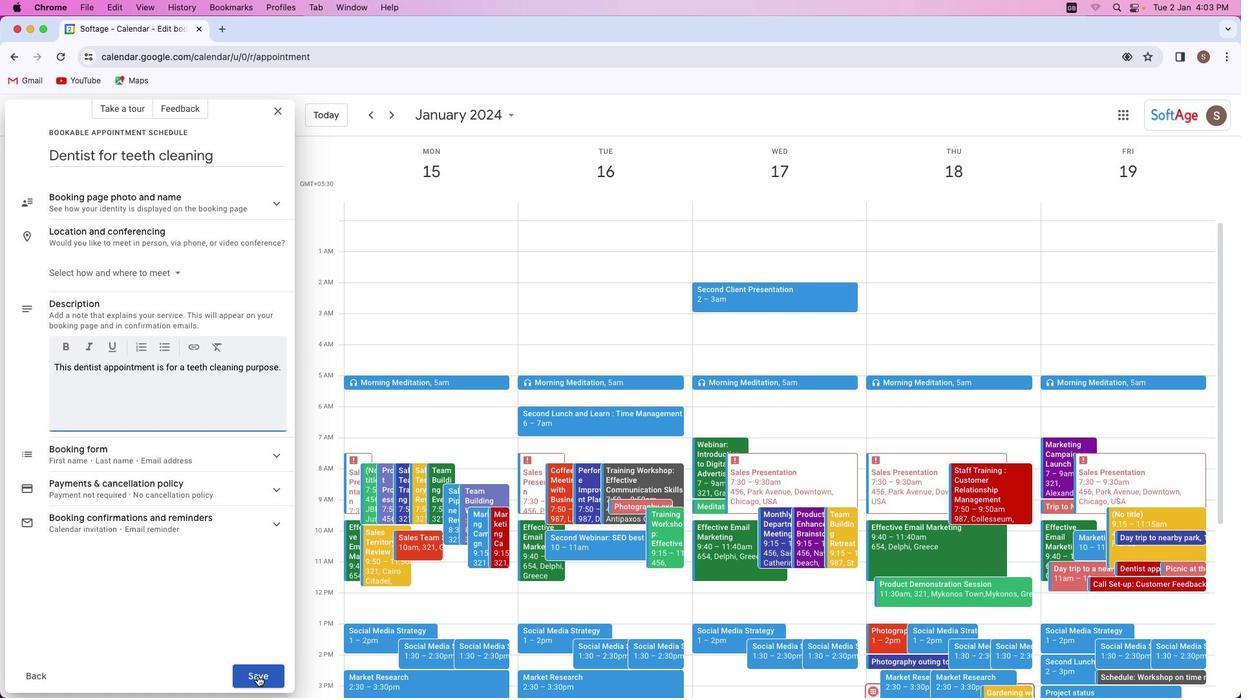 
Action: Mouse pressed left at (252, 671)
Screenshot: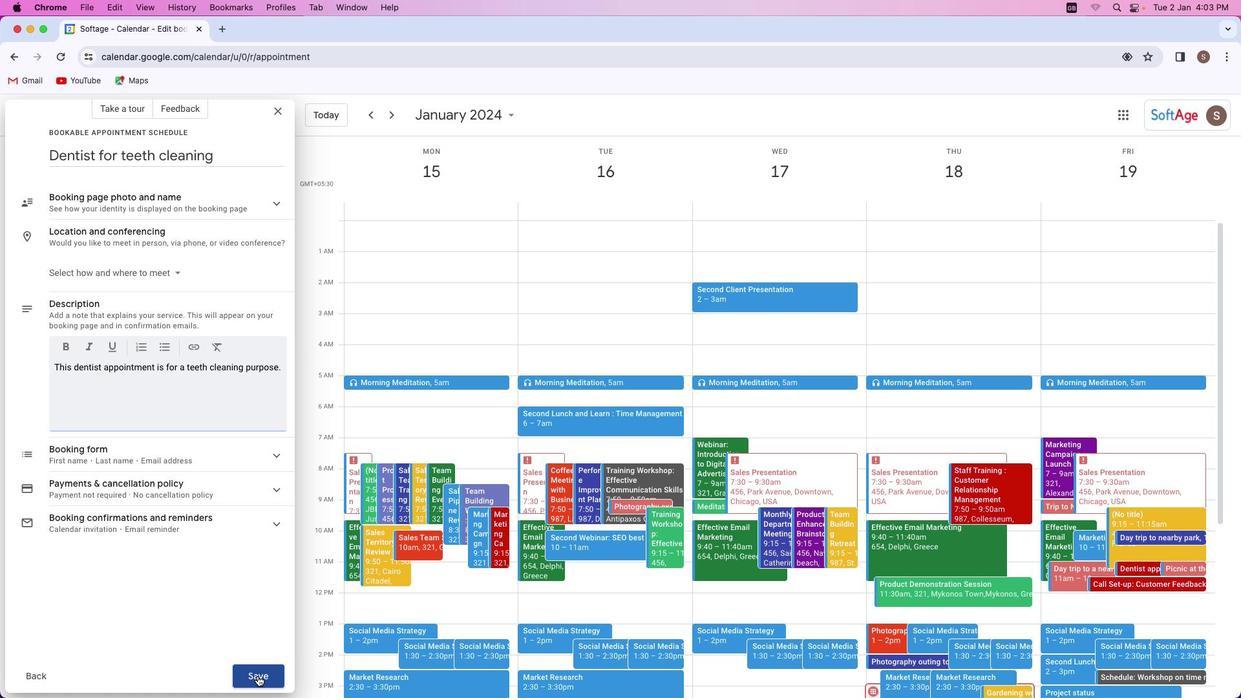 
Action: Mouse moved to (695, 346)
Screenshot: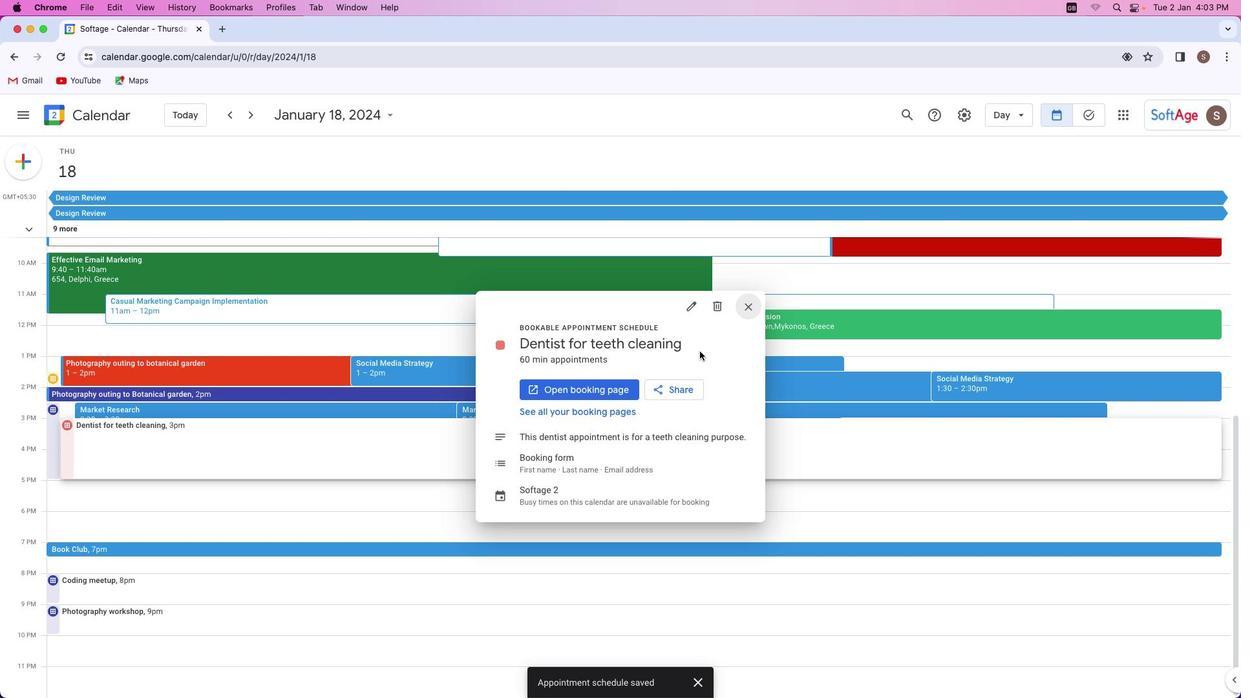 
